 Task: Submit your pick sheet for the "Hardcourt Hoops University".
Action: Mouse moved to (378, 326)
Screenshot: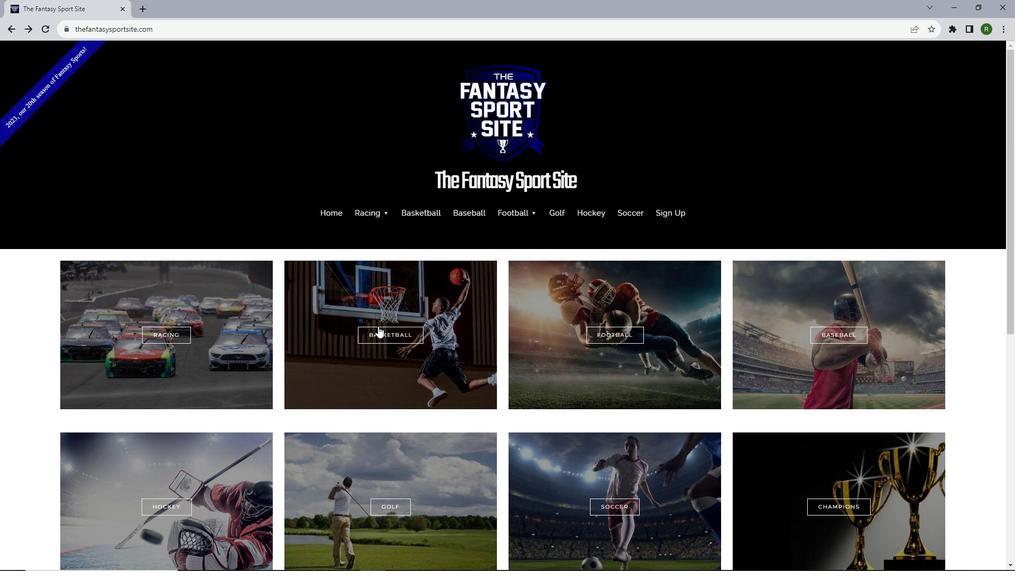 
Action: Mouse pressed left at (378, 326)
Screenshot: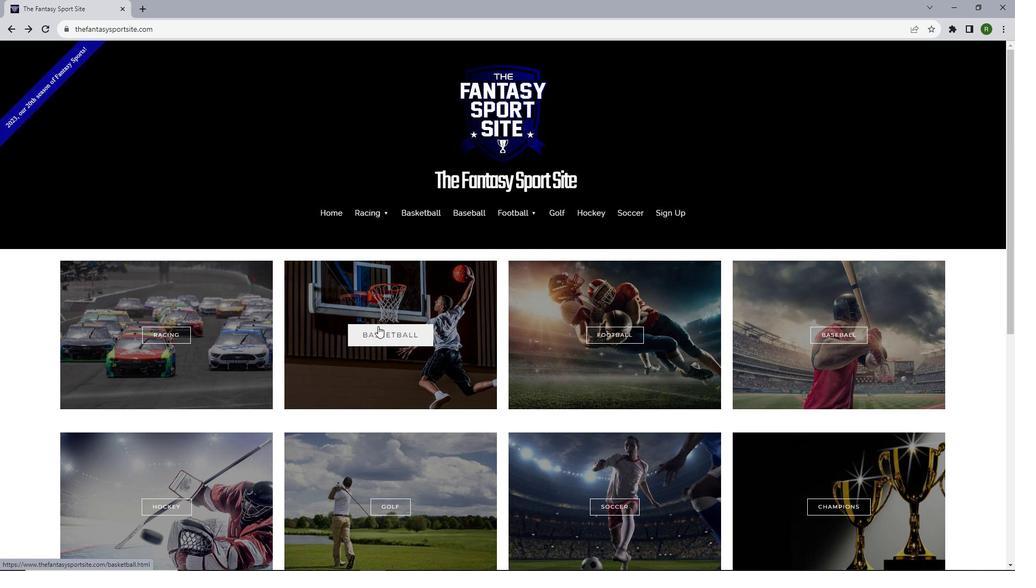 
Action: Mouse moved to (406, 309)
Screenshot: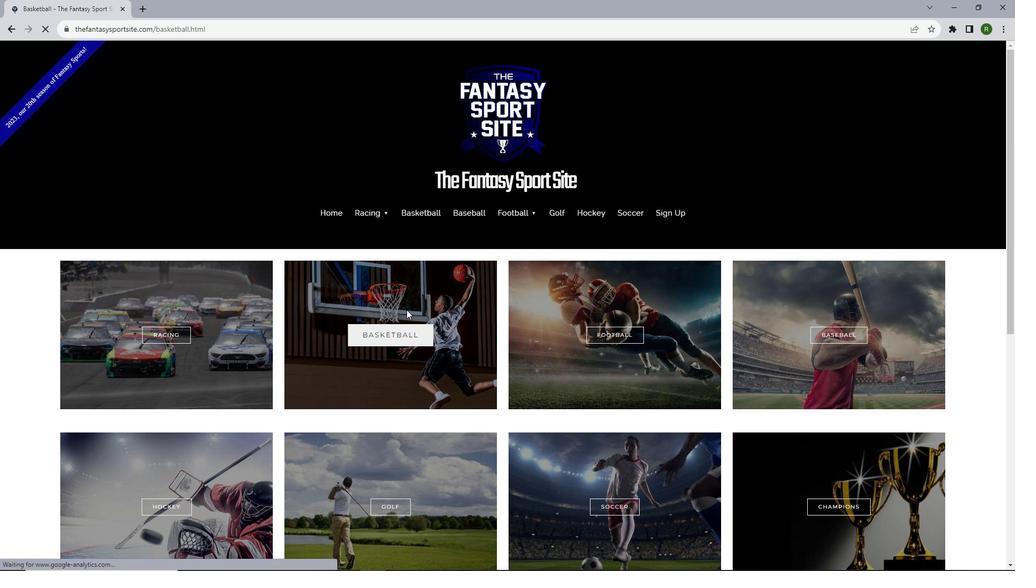 
Action: Mouse scrolled (406, 309) with delta (0, 0)
Screenshot: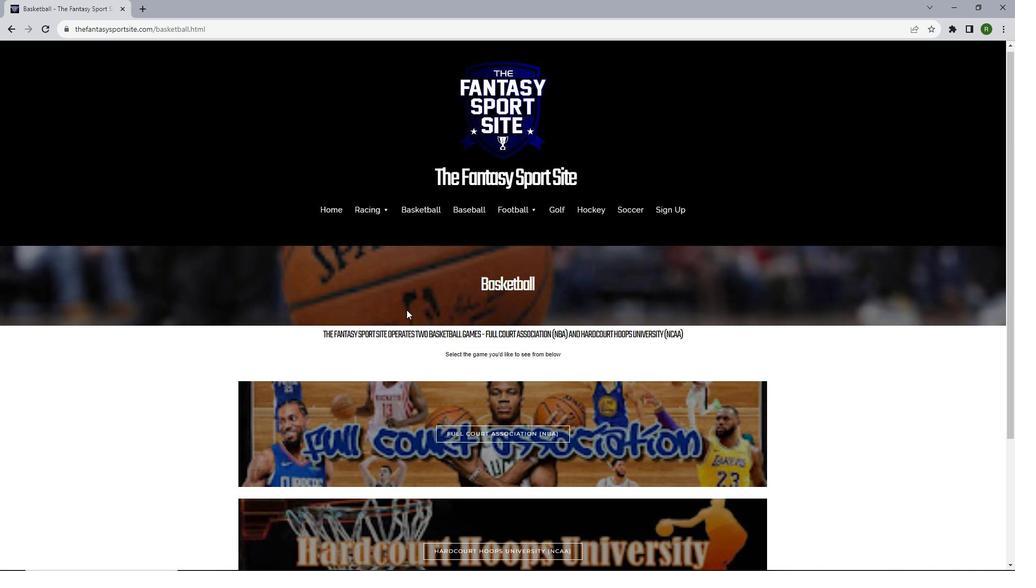
Action: Mouse scrolled (406, 309) with delta (0, 0)
Screenshot: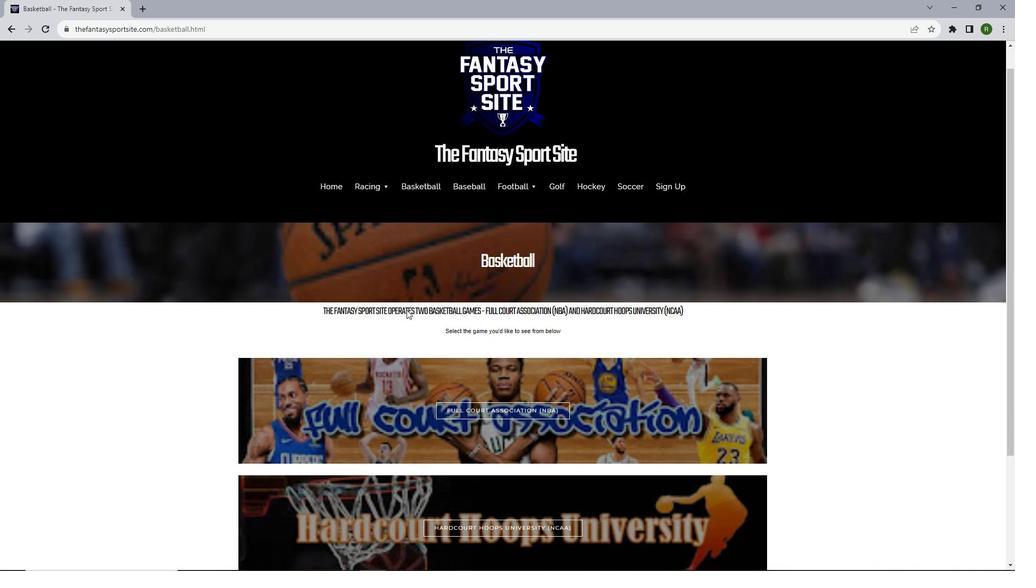
Action: Mouse scrolled (406, 309) with delta (0, 0)
Screenshot: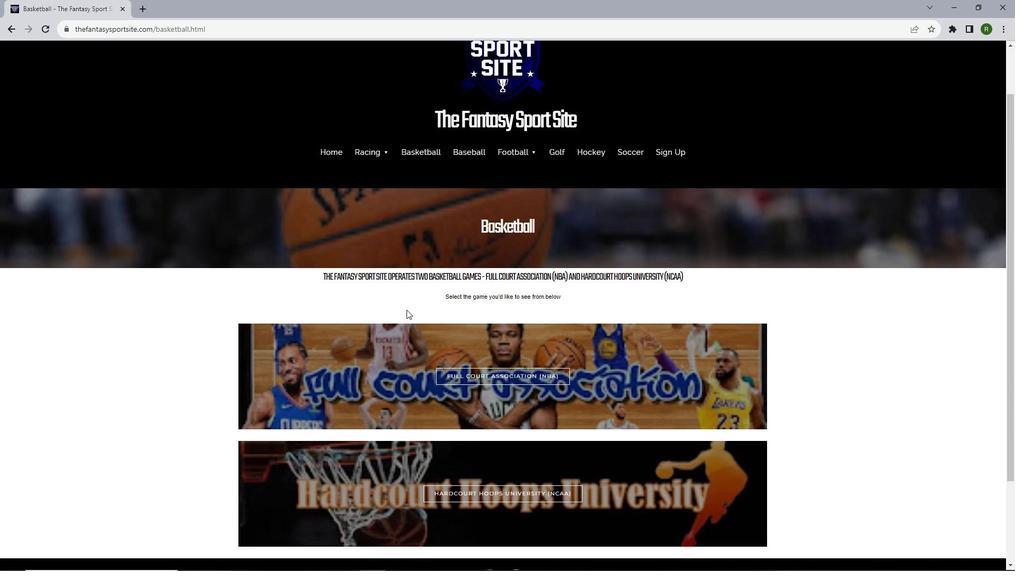 
Action: Mouse scrolled (406, 309) with delta (0, 0)
Screenshot: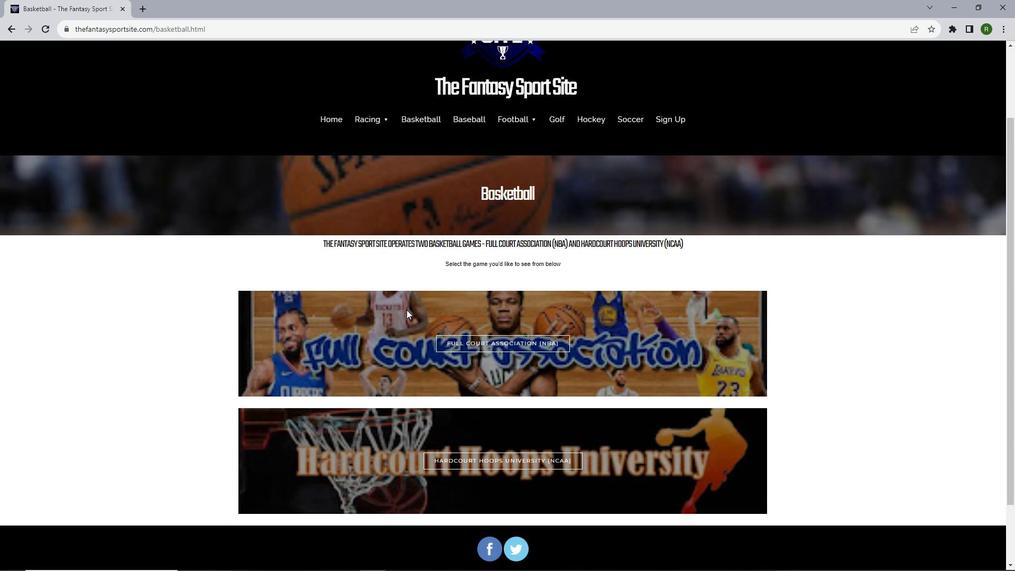 
Action: Mouse moved to (492, 382)
Screenshot: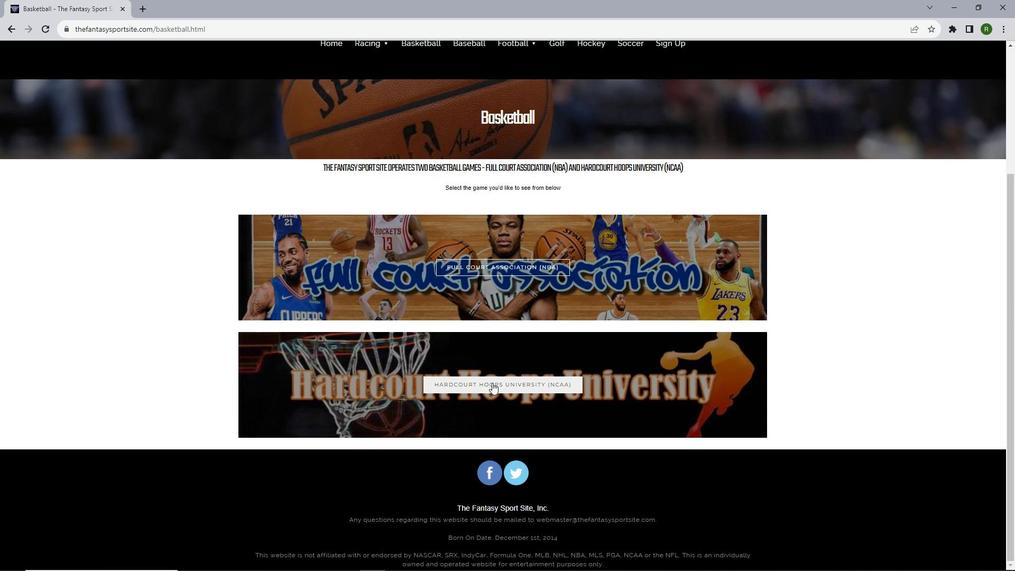 
Action: Mouse pressed left at (492, 382)
Screenshot: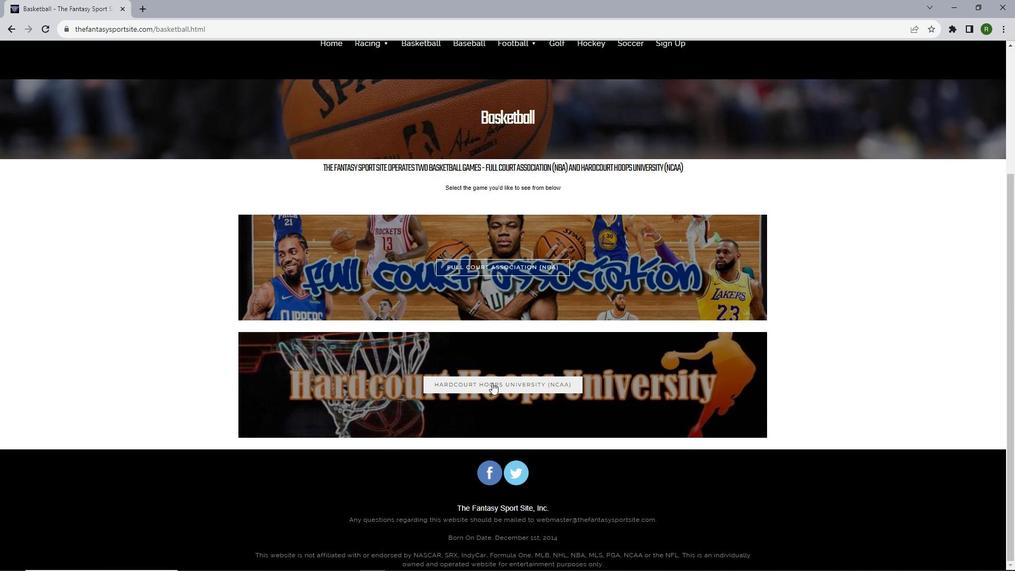 
Action: Mouse moved to (474, 301)
Screenshot: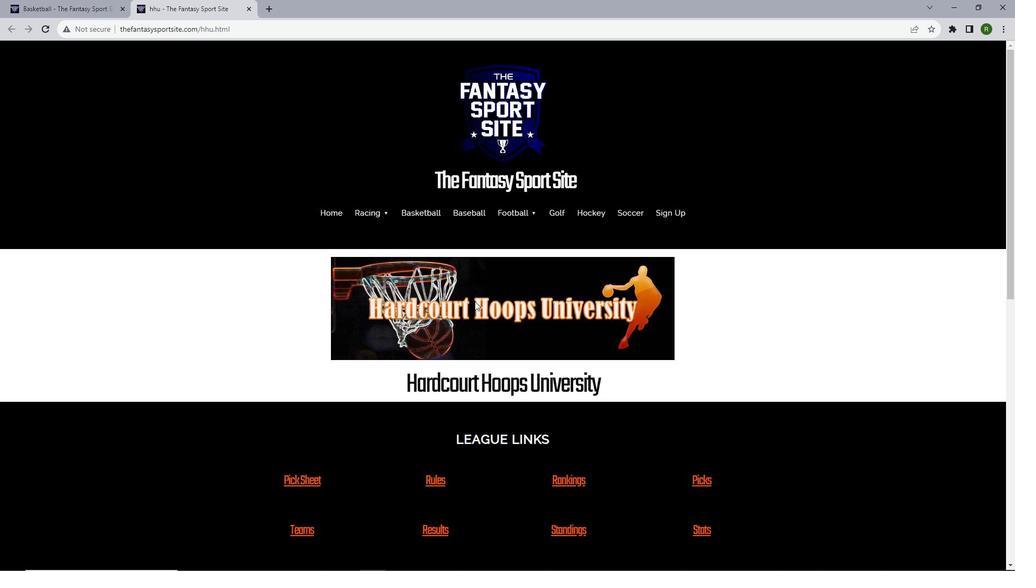 
Action: Mouse scrolled (474, 300) with delta (0, 0)
Screenshot: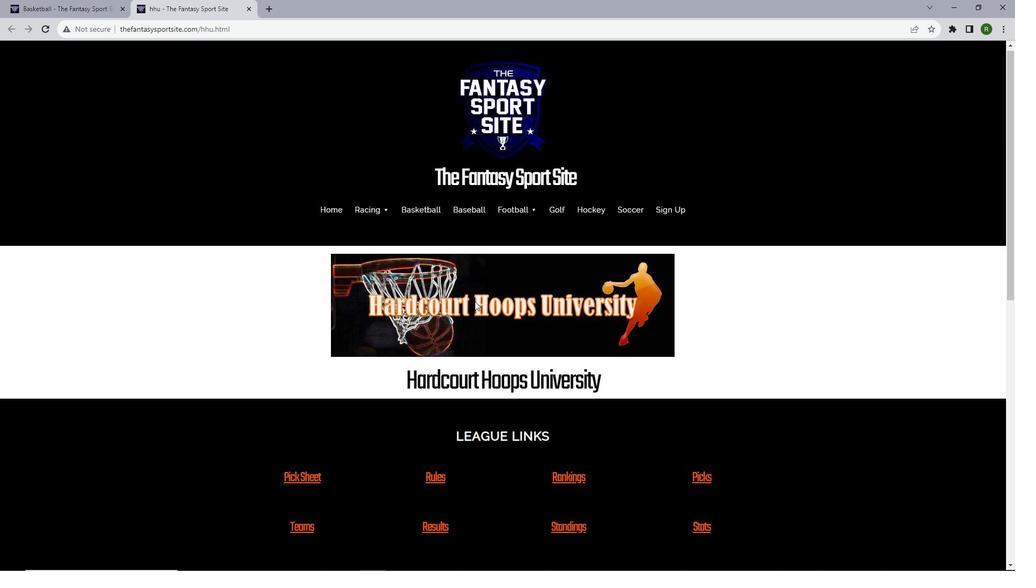 
Action: Mouse scrolled (474, 300) with delta (0, 0)
Screenshot: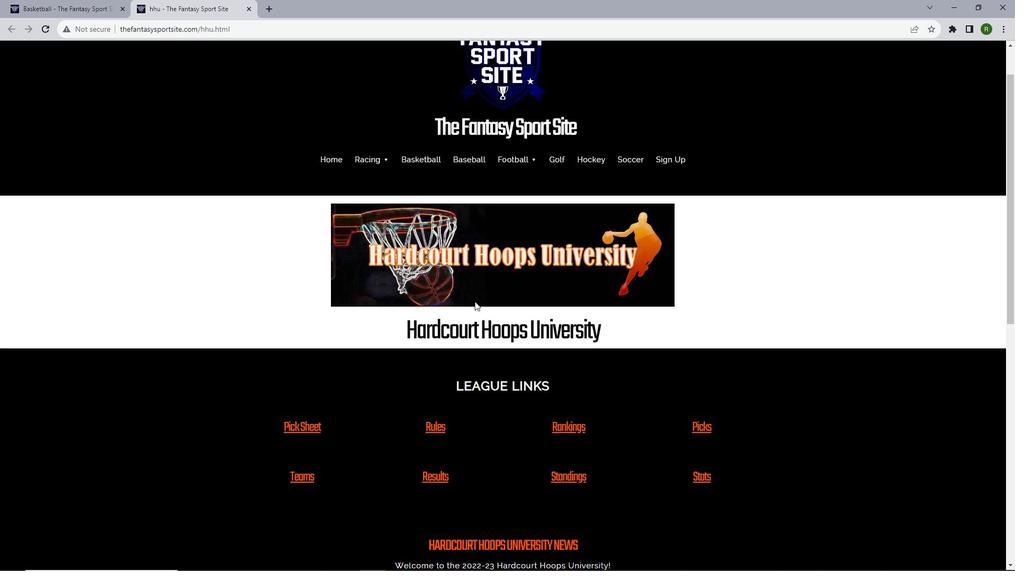 
Action: Mouse scrolled (474, 300) with delta (0, 0)
Screenshot: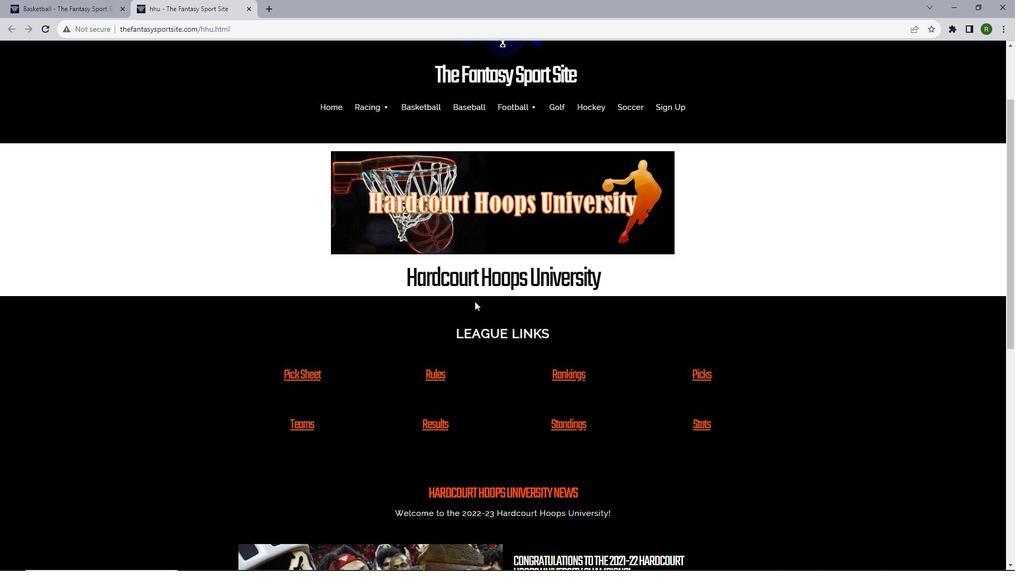 
Action: Mouse scrolled (474, 300) with delta (0, 0)
Screenshot: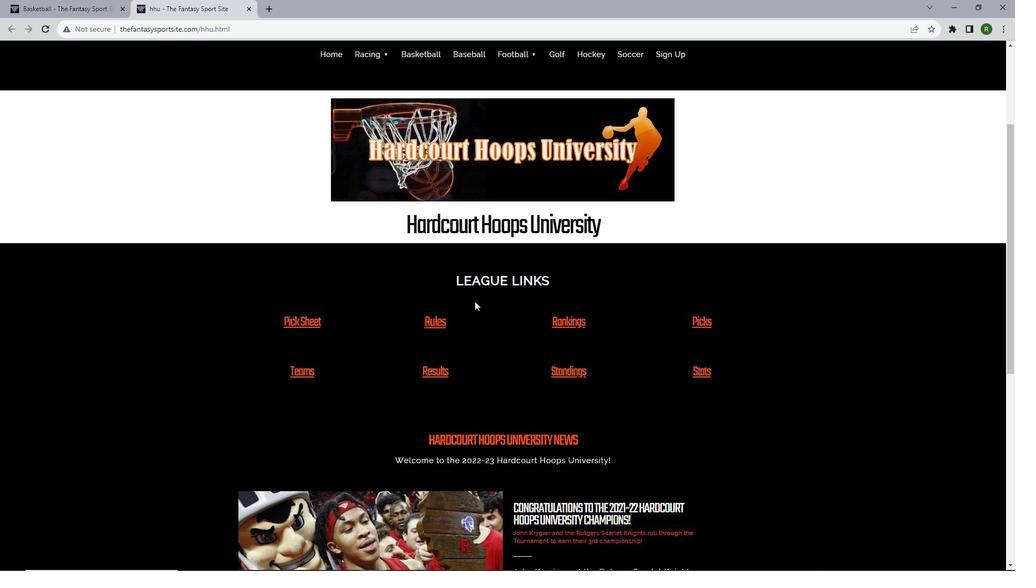 
Action: Mouse scrolled (474, 300) with delta (0, 0)
Screenshot: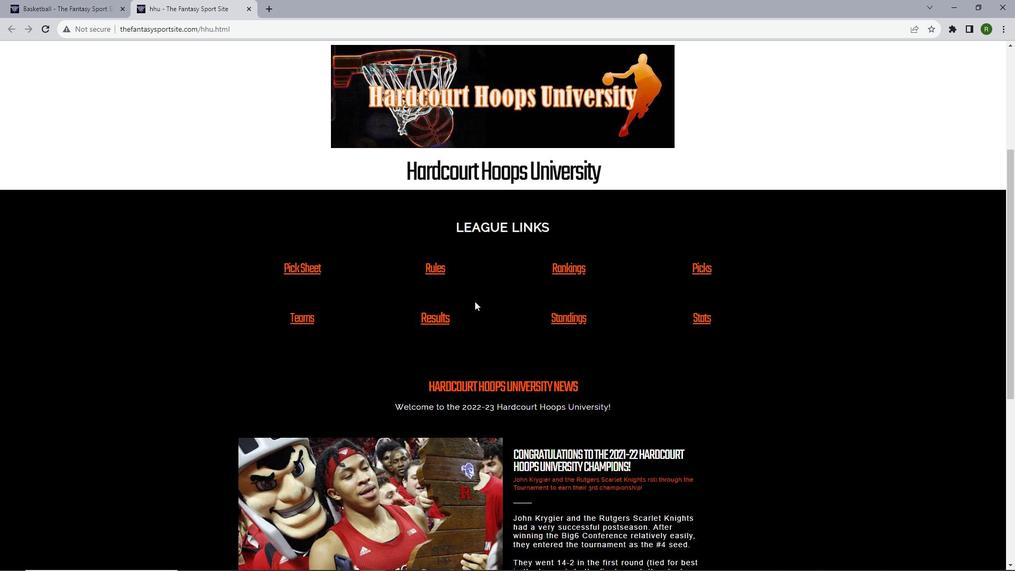 
Action: Mouse moved to (297, 215)
Screenshot: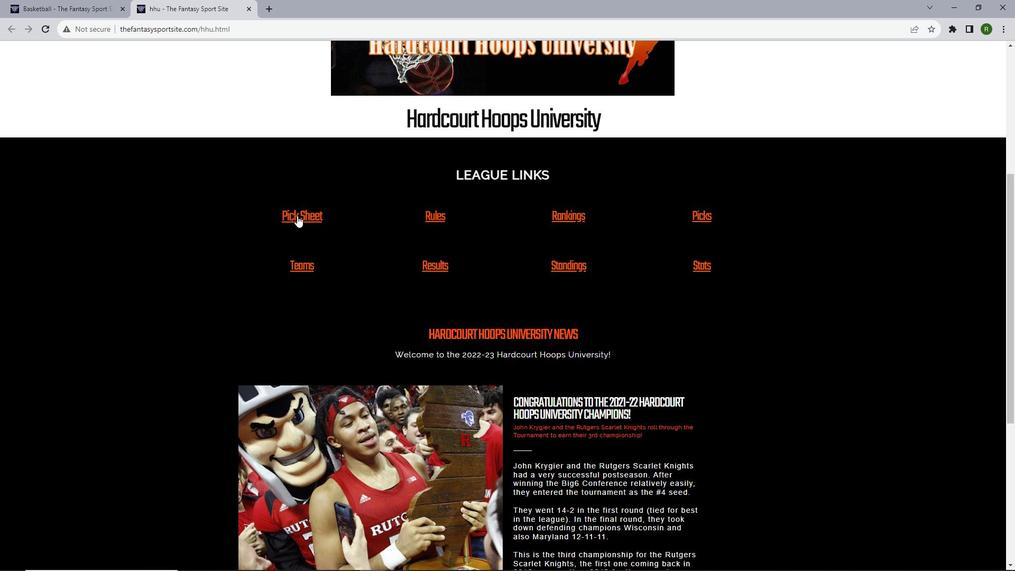 
Action: Mouse pressed left at (297, 215)
Screenshot: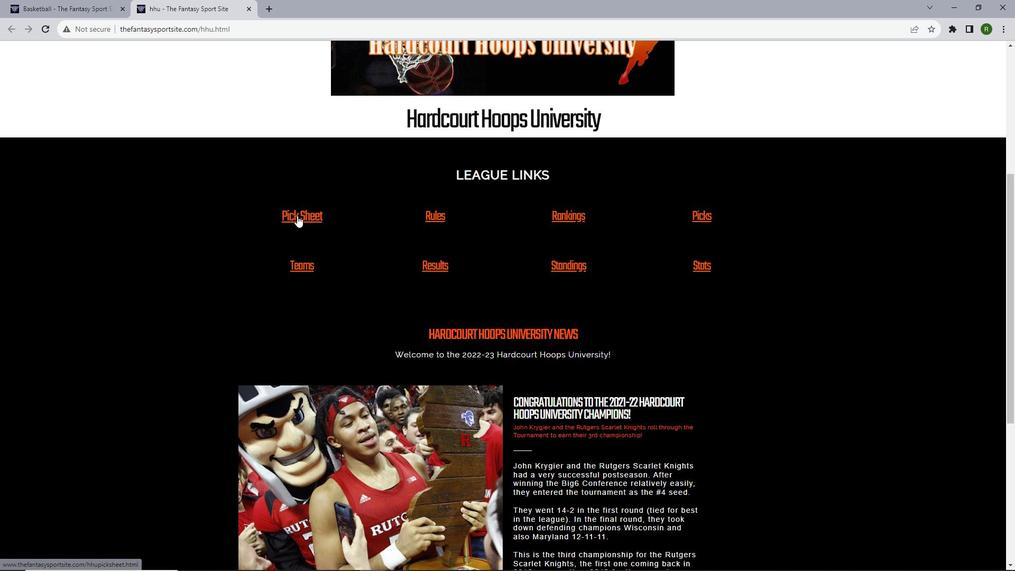 
Action: Mouse moved to (426, 230)
Screenshot: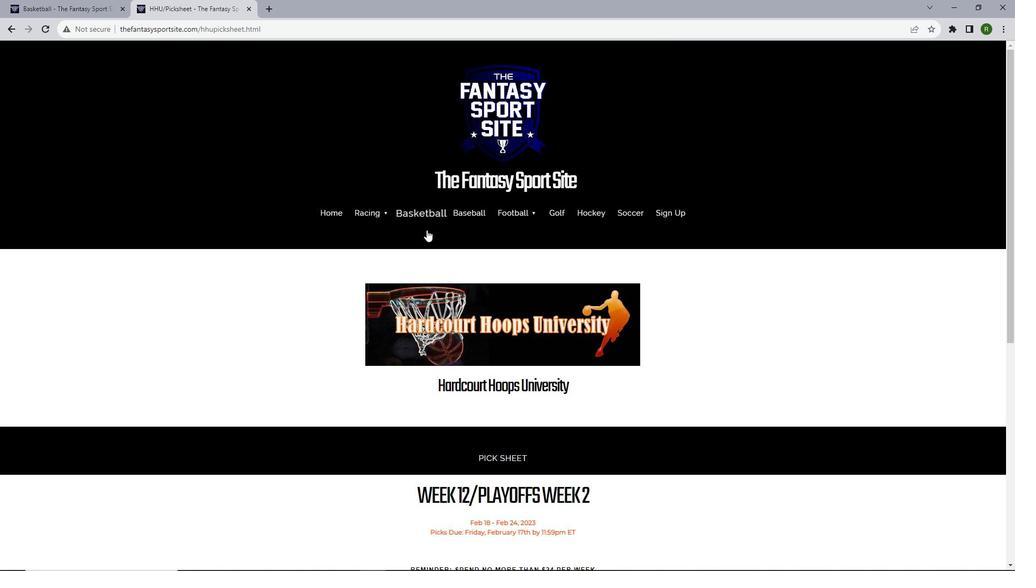 
Action: Mouse scrolled (426, 229) with delta (0, 0)
Screenshot: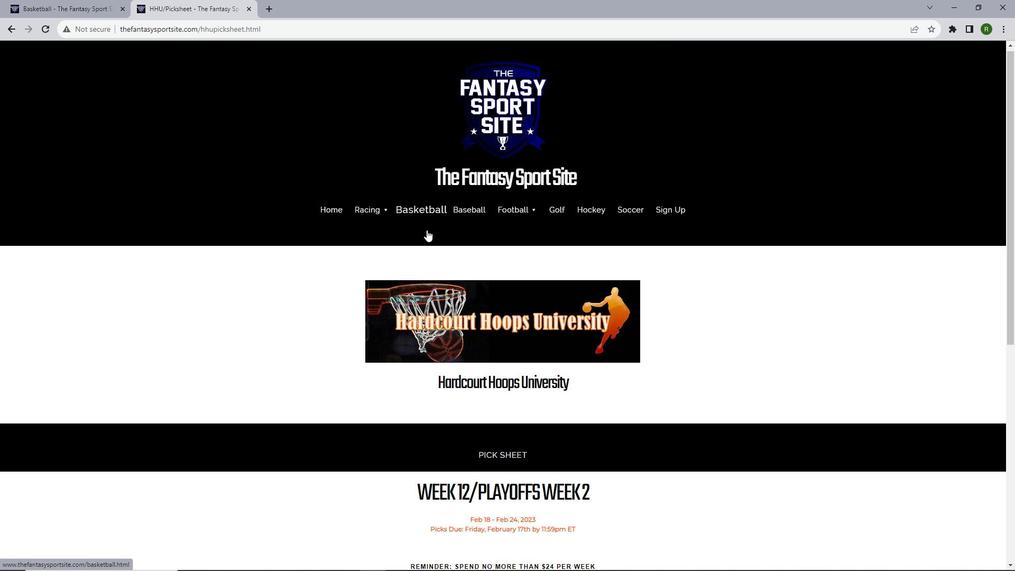 
Action: Mouse scrolled (426, 229) with delta (0, 0)
Screenshot: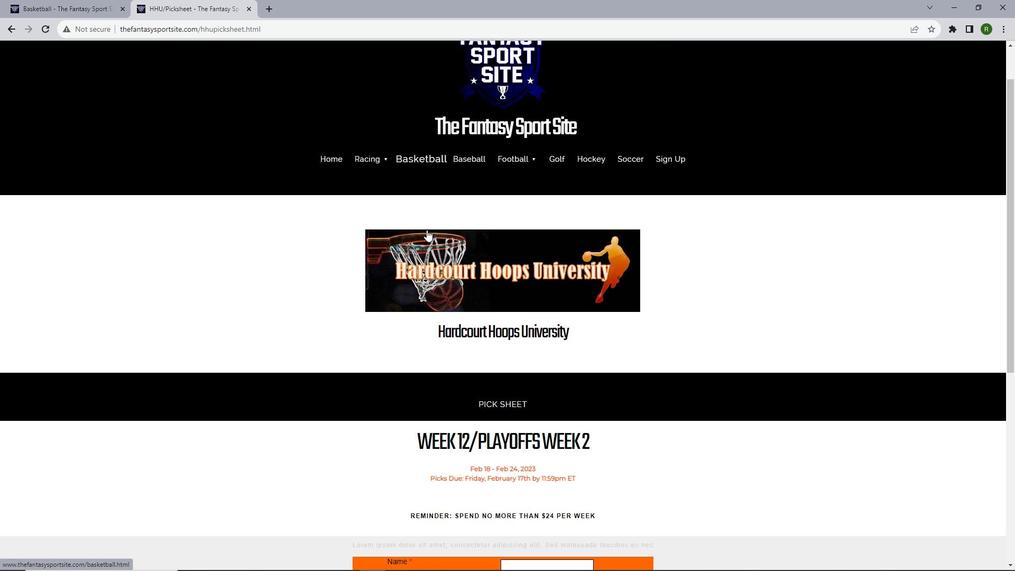 
Action: Mouse scrolled (426, 229) with delta (0, 0)
Screenshot: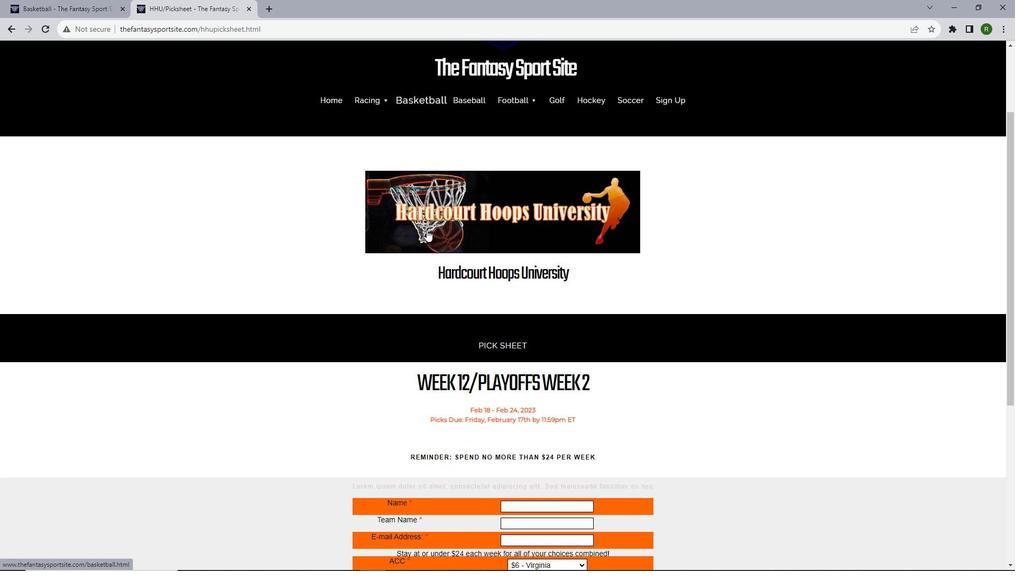 
Action: Mouse scrolled (426, 229) with delta (0, 0)
Screenshot: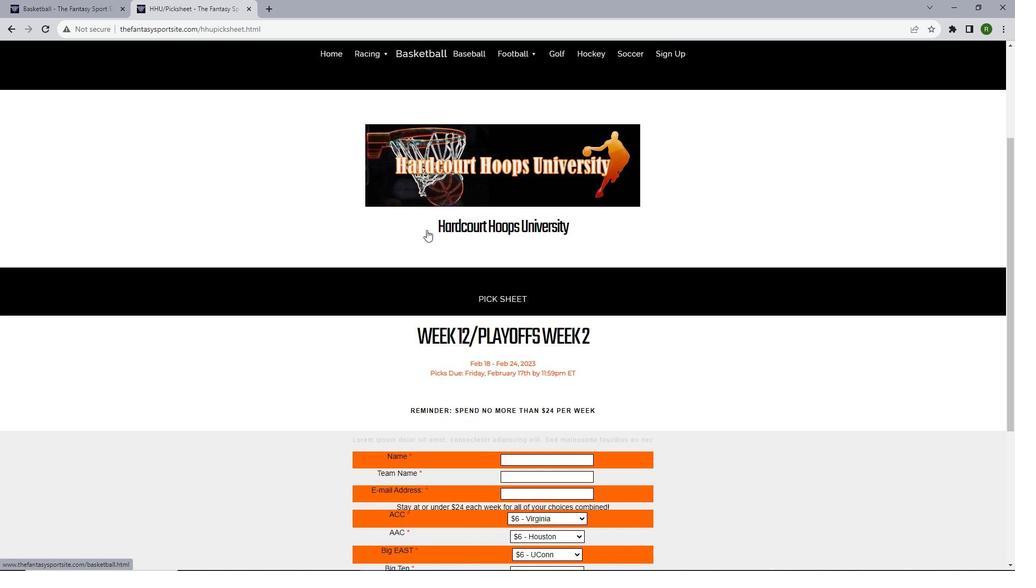 
Action: Mouse scrolled (426, 229) with delta (0, 0)
Screenshot: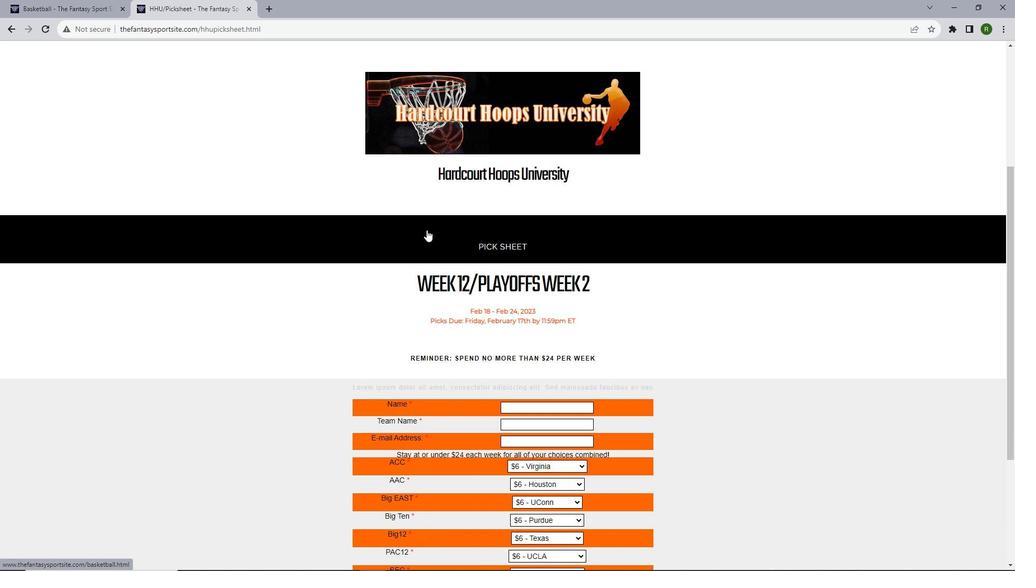 
Action: Mouse scrolled (426, 229) with delta (0, 0)
Screenshot: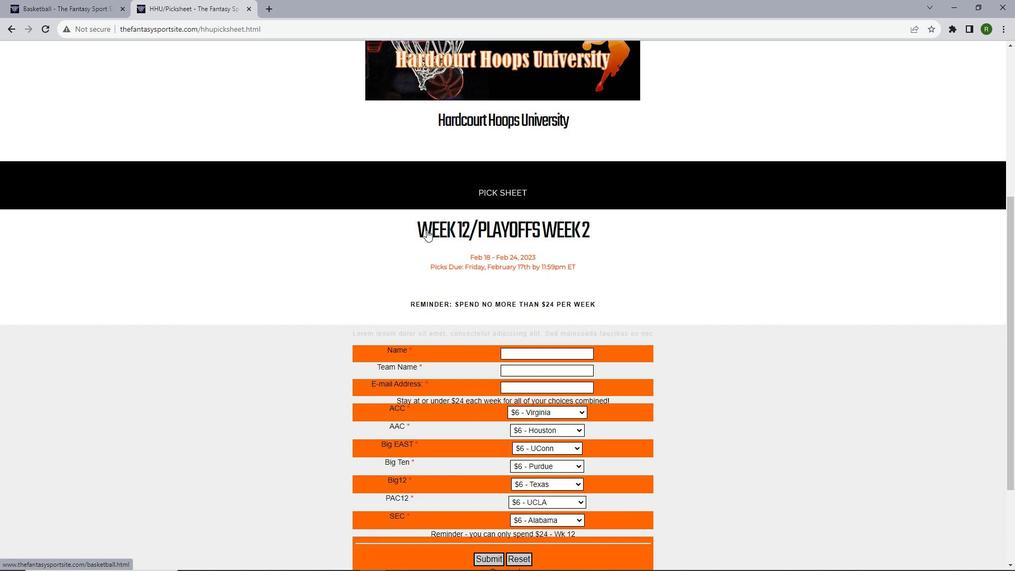 
Action: Mouse moved to (556, 297)
Screenshot: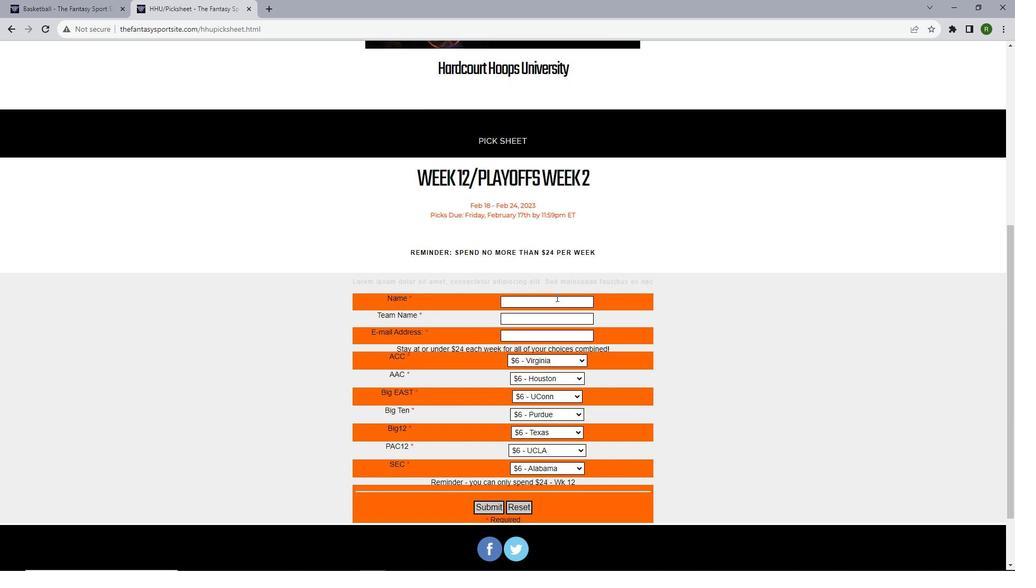 
Action: Mouse pressed left at (556, 297)
Screenshot: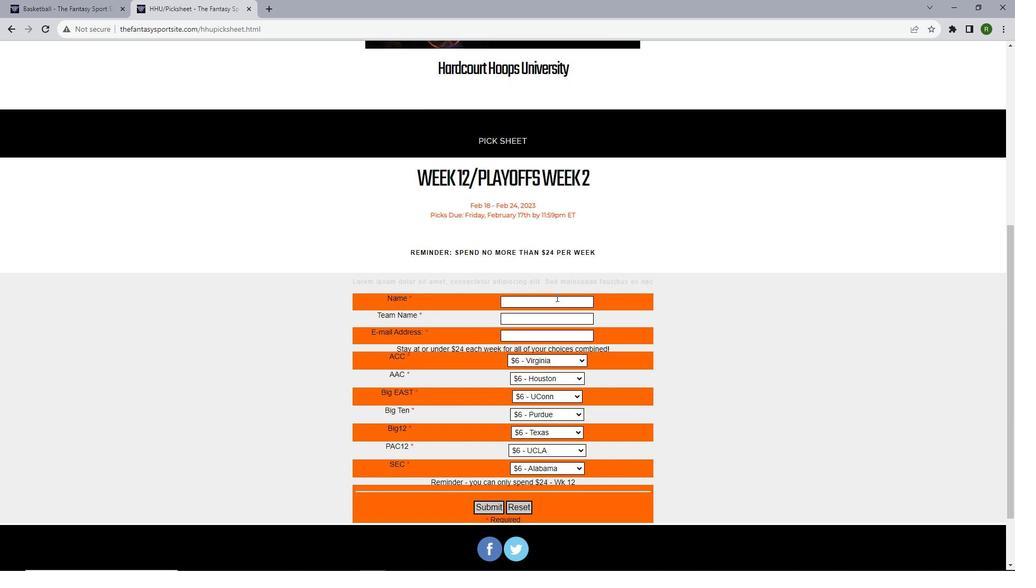 
Action: Key pressed <Key.shift>Maxxilian<Key.space><Key.shift>Taylor
Screenshot: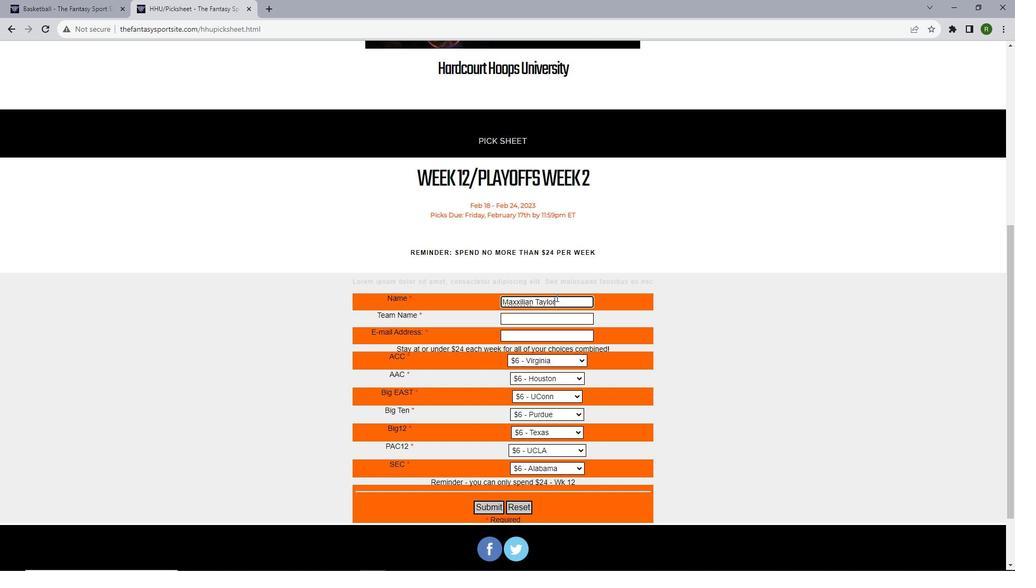
Action: Mouse moved to (548, 315)
Screenshot: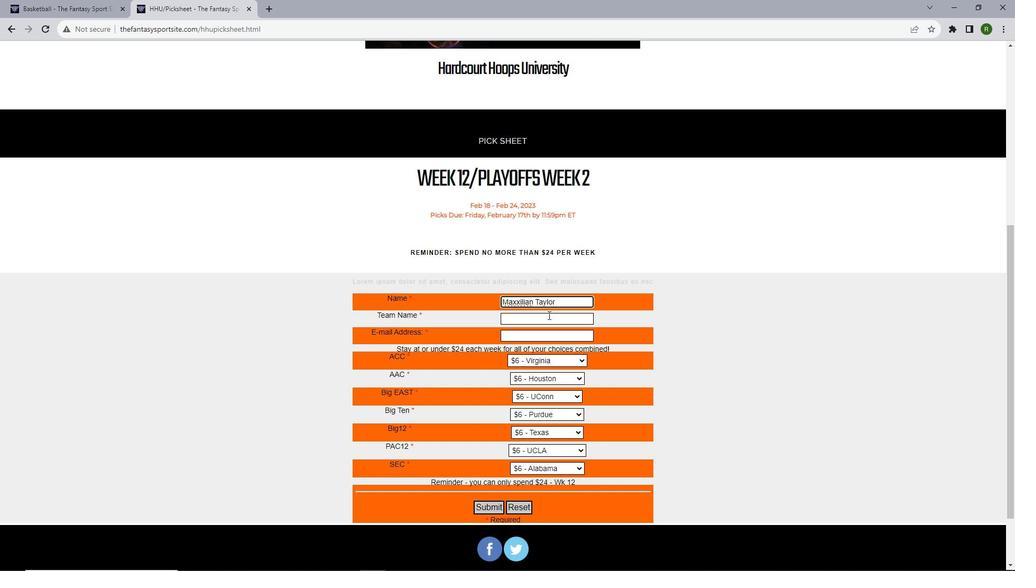
Action: Mouse pressed left at (548, 315)
Screenshot: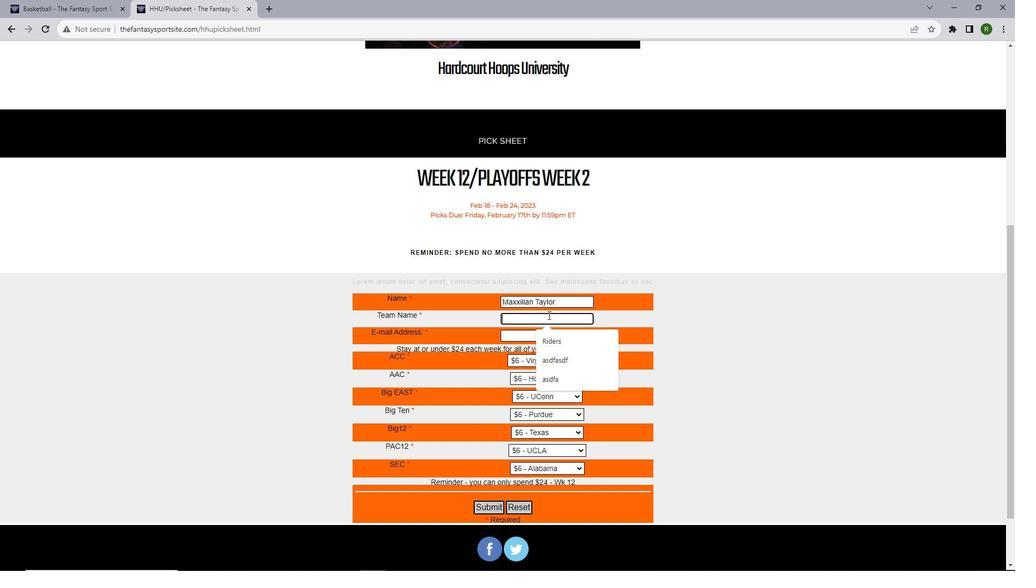 
Action: Mouse pressed left at (548, 315)
Screenshot: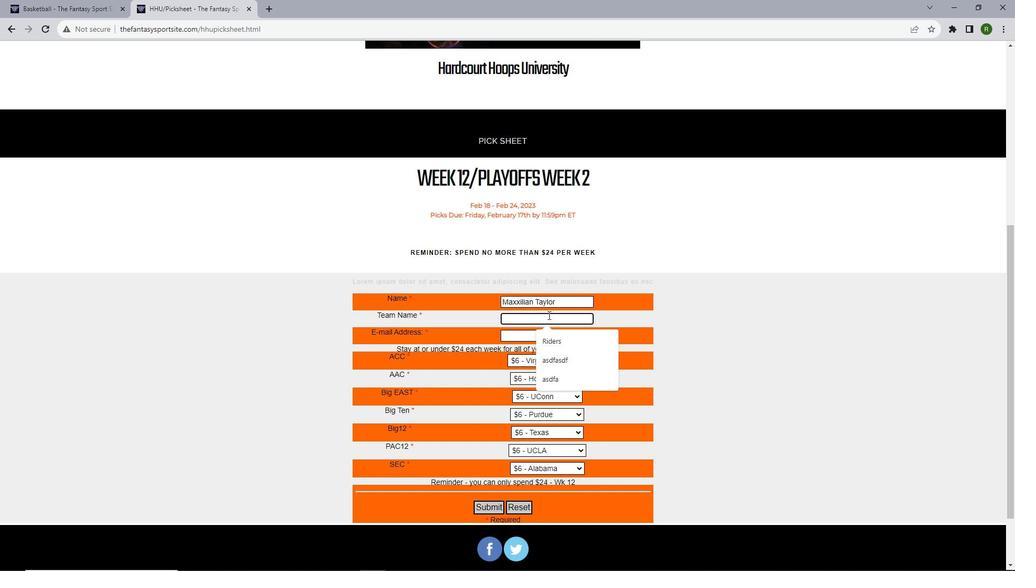
Action: Key pressed <Key.shift>Knight<Key.space><Key.shift>Riders
Screenshot: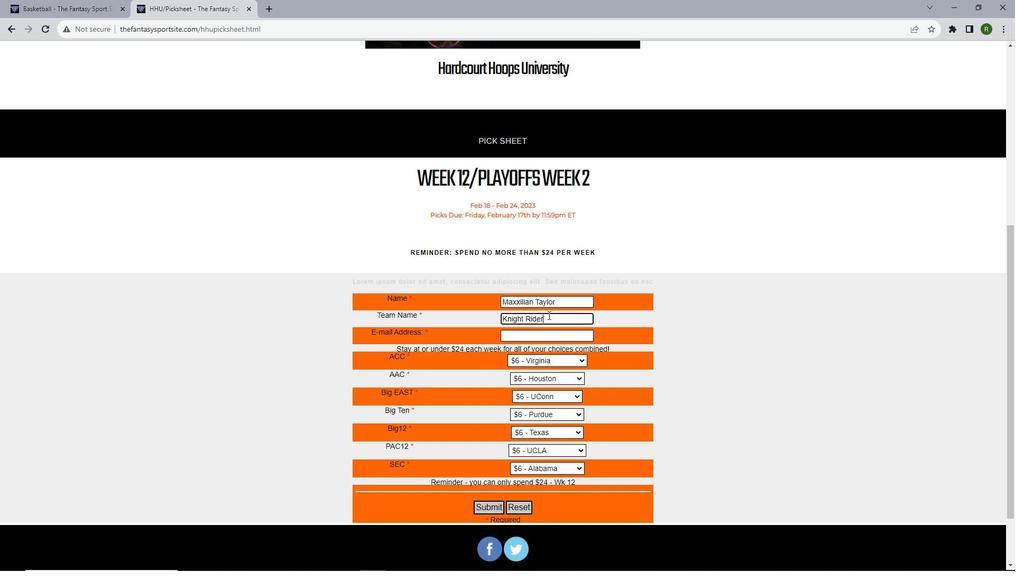 
Action: Mouse moved to (543, 330)
Screenshot: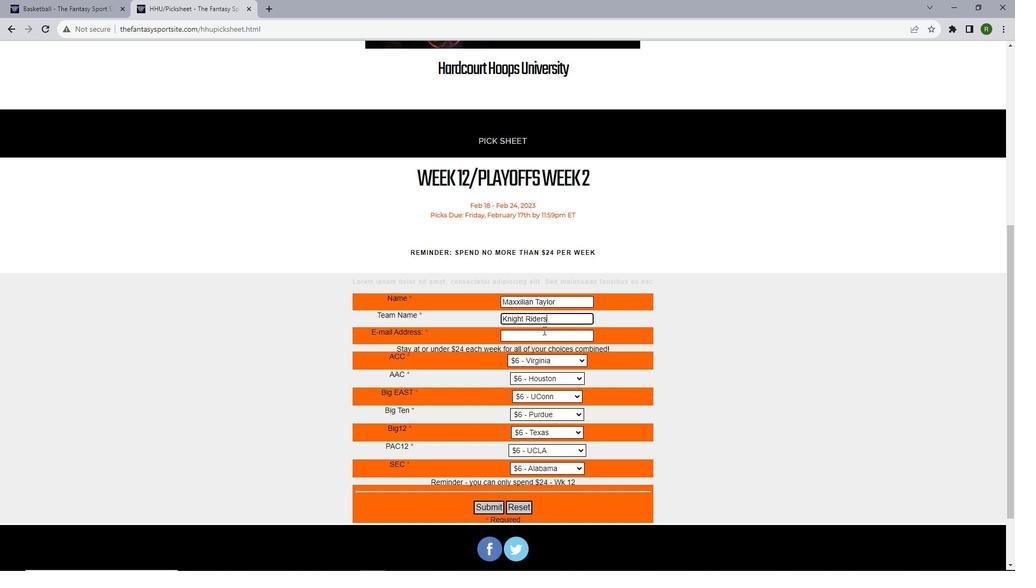 
Action: Mouse pressed left at (543, 330)
Screenshot: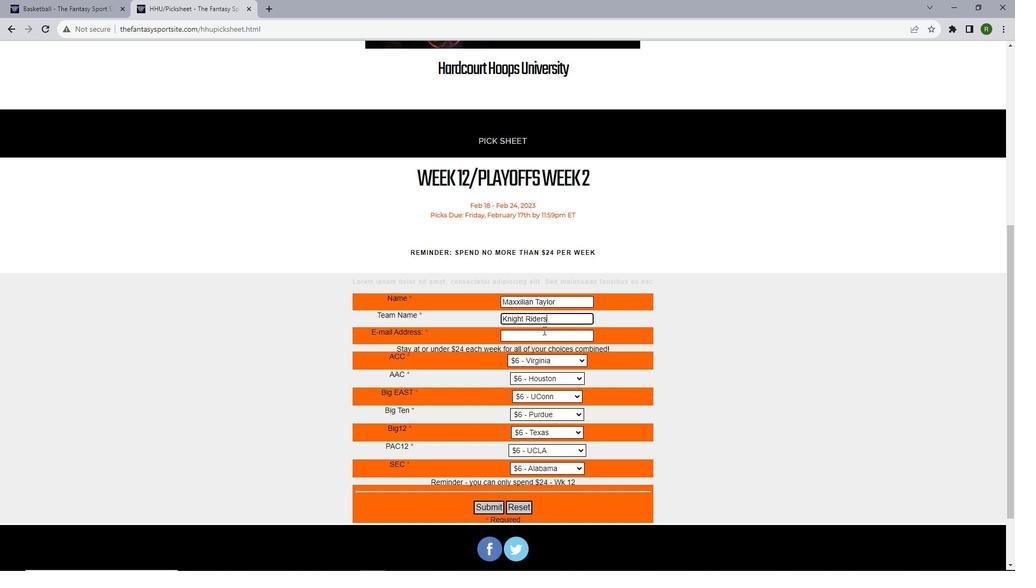 
Action: Key pressed maxiliantaylor278<Key.shift_r>@gmail.com
Screenshot: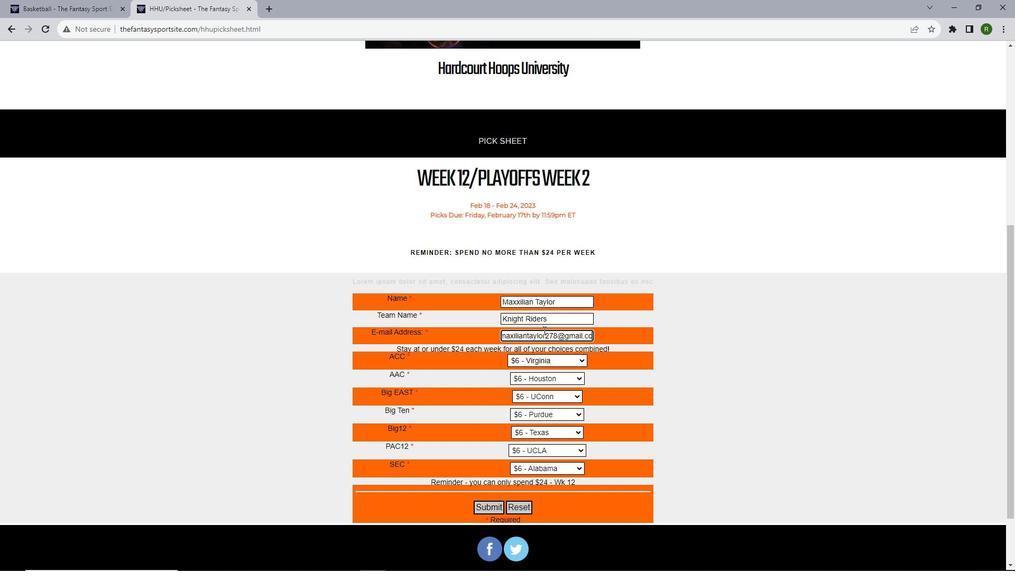 
Action: Mouse moved to (537, 361)
Screenshot: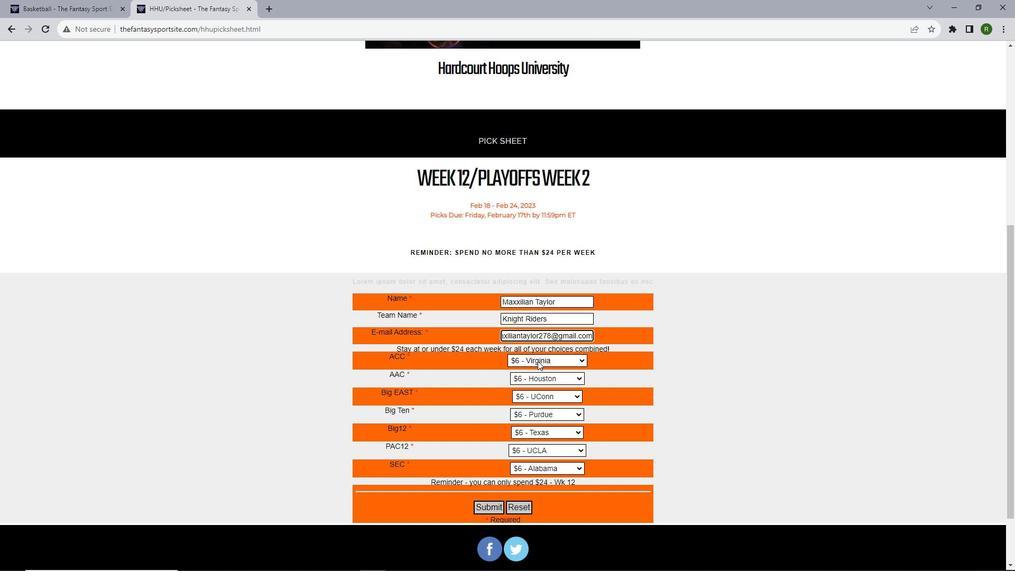 
Action: Mouse pressed left at (537, 361)
Screenshot: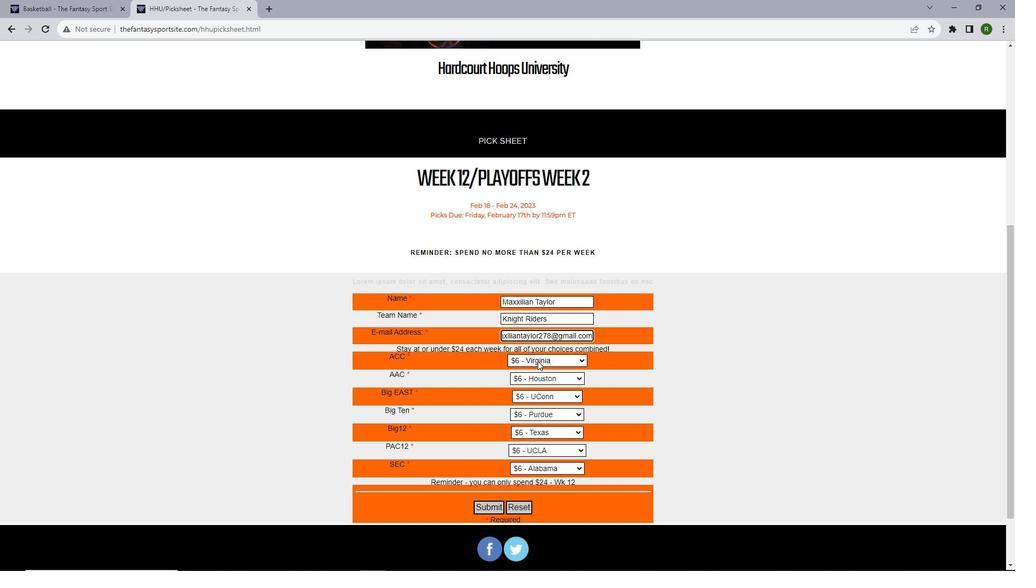 
Action: Mouse moved to (534, 369)
Screenshot: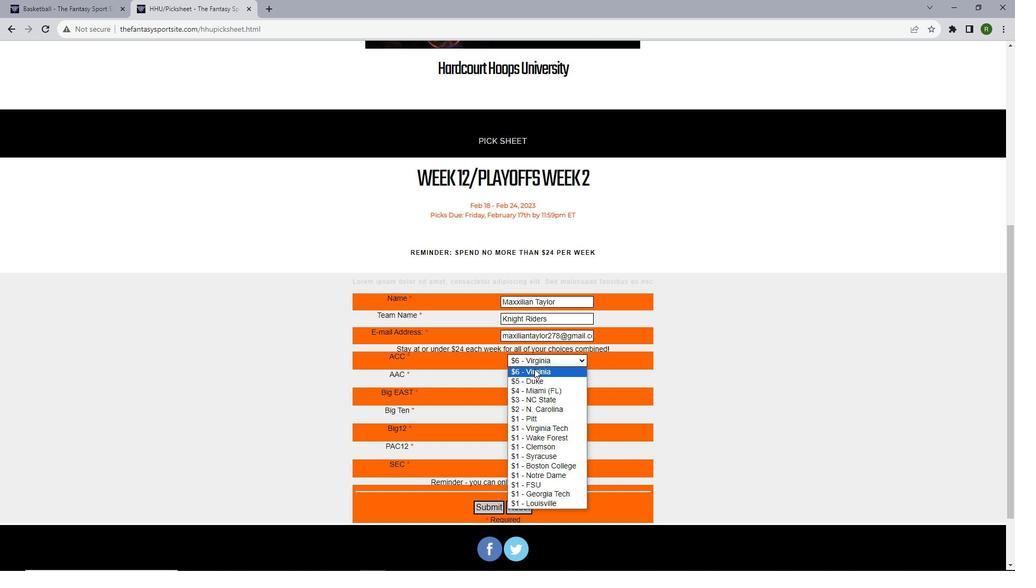 
Action: Mouse pressed left at (534, 369)
Screenshot: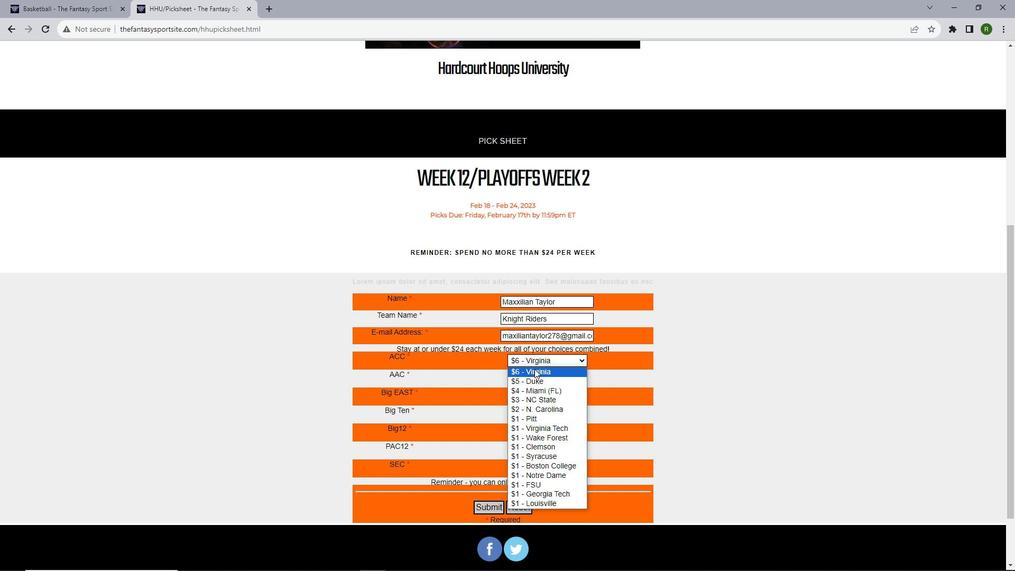 
Action: Mouse moved to (535, 381)
Screenshot: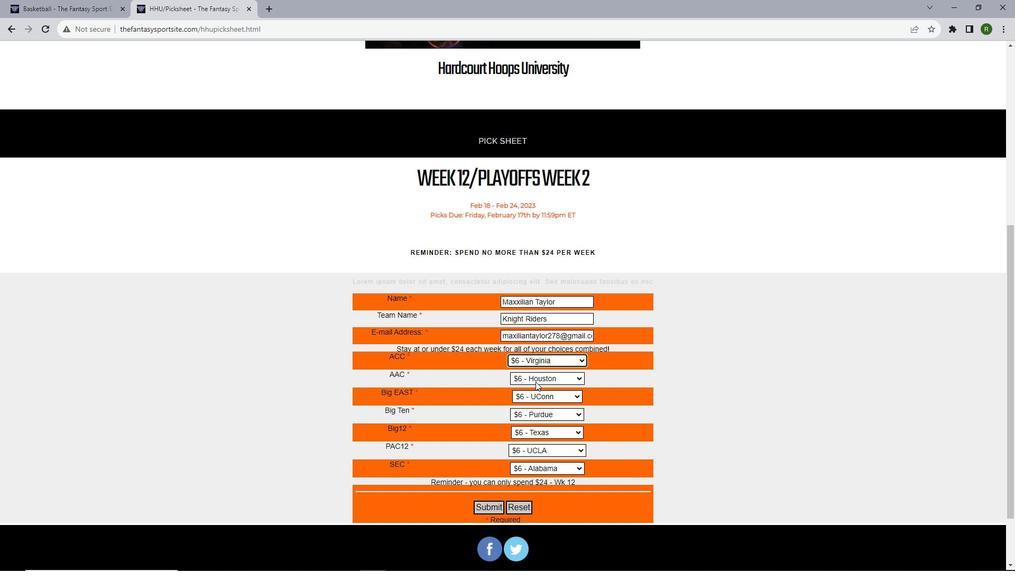 
Action: Mouse pressed left at (535, 381)
Screenshot: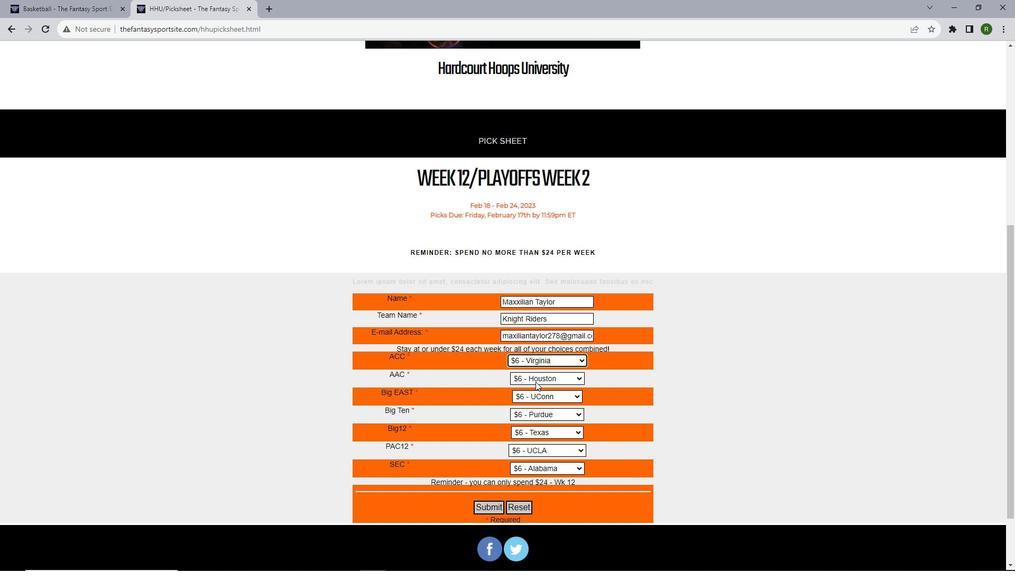 
Action: Mouse moved to (538, 390)
Screenshot: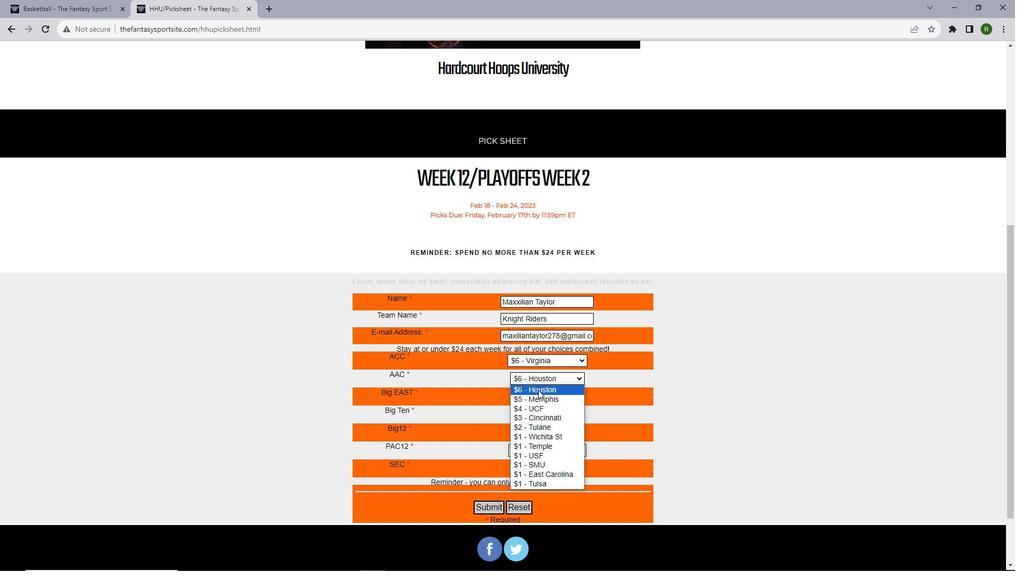 
Action: Mouse pressed left at (538, 390)
Screenshot: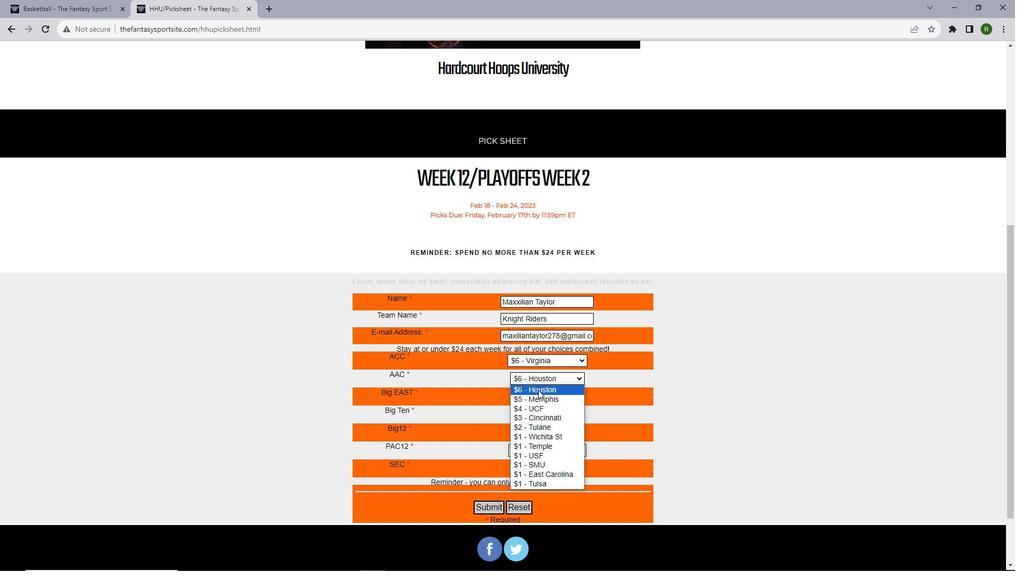 
Action: Mouse moved to (544, 380)
Screenshot: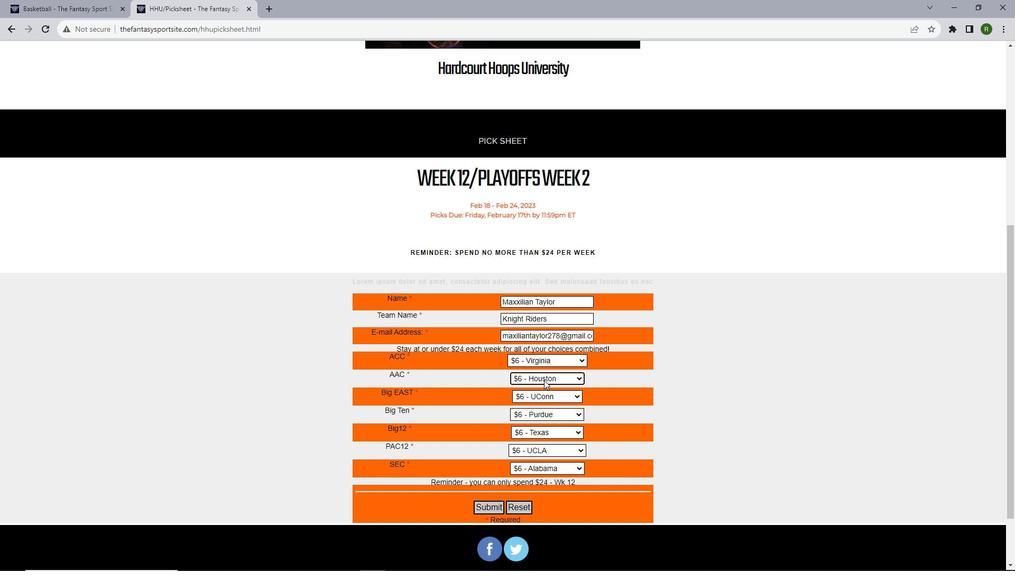 
Action: Mouse pressed left at (544, 380)
Screenshot: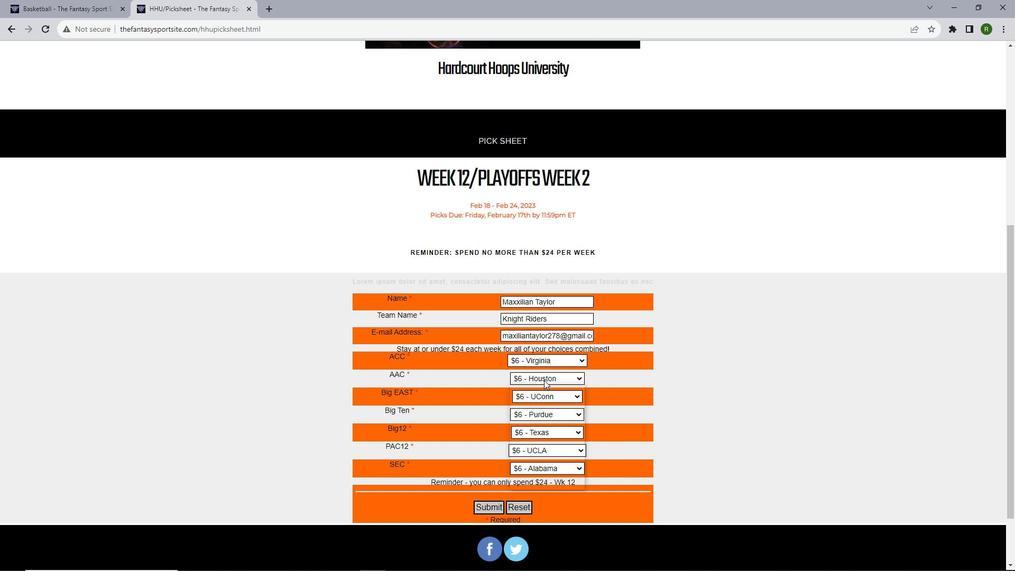 
Action: Mouse moved to (544, 401)
Screenshot: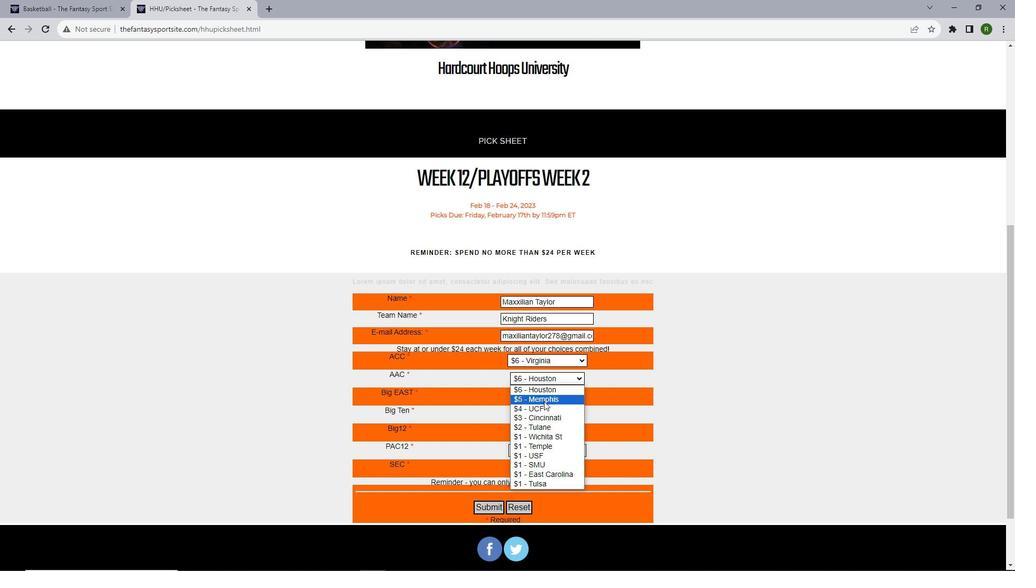 
Action: Mouse pressed left at (544, 401)
Screenshot: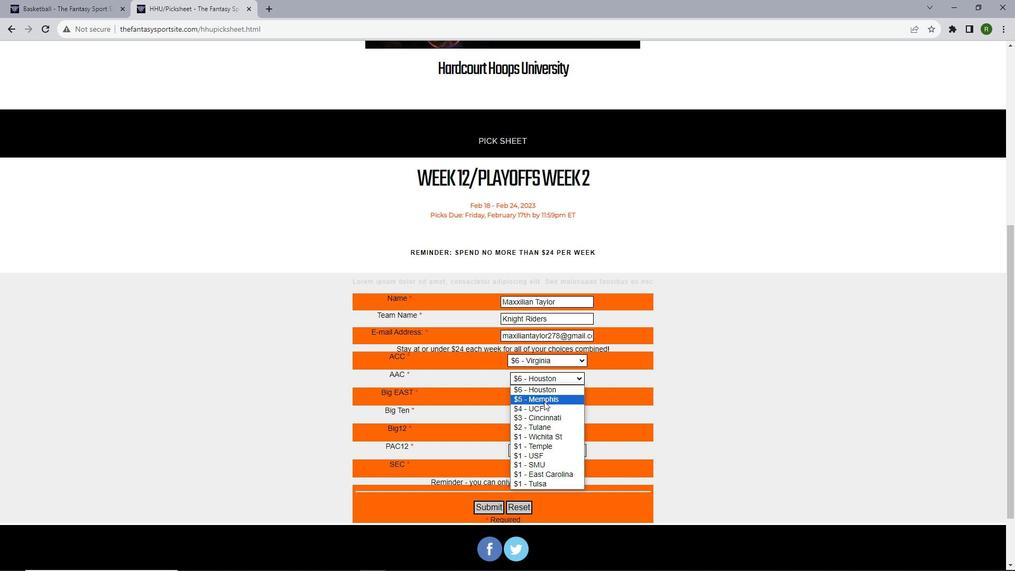 
Action: Mouse pressed left at (544, 401)
Screenshot: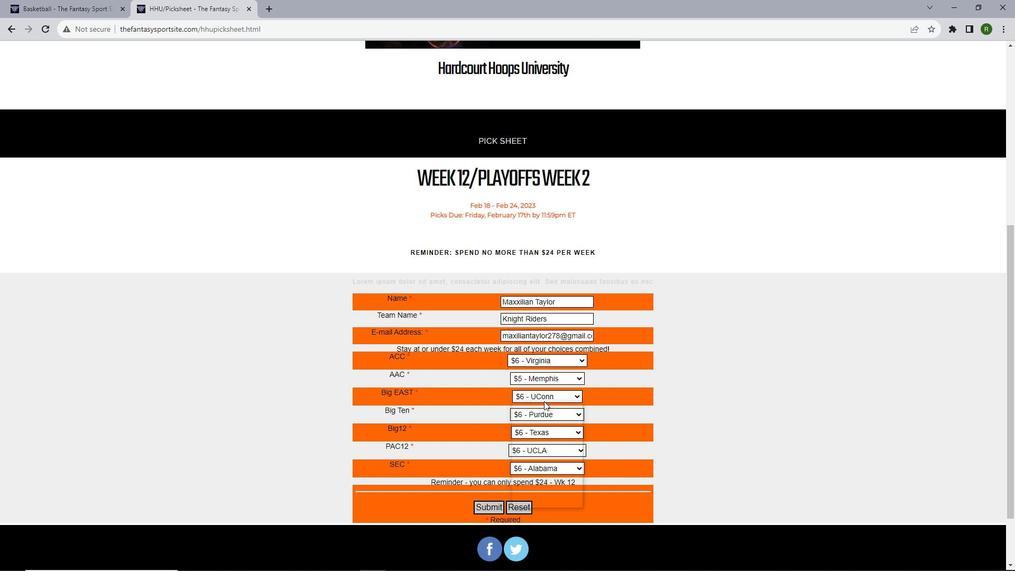 
Action: Mouse moved to (539, 440)
Screenshot: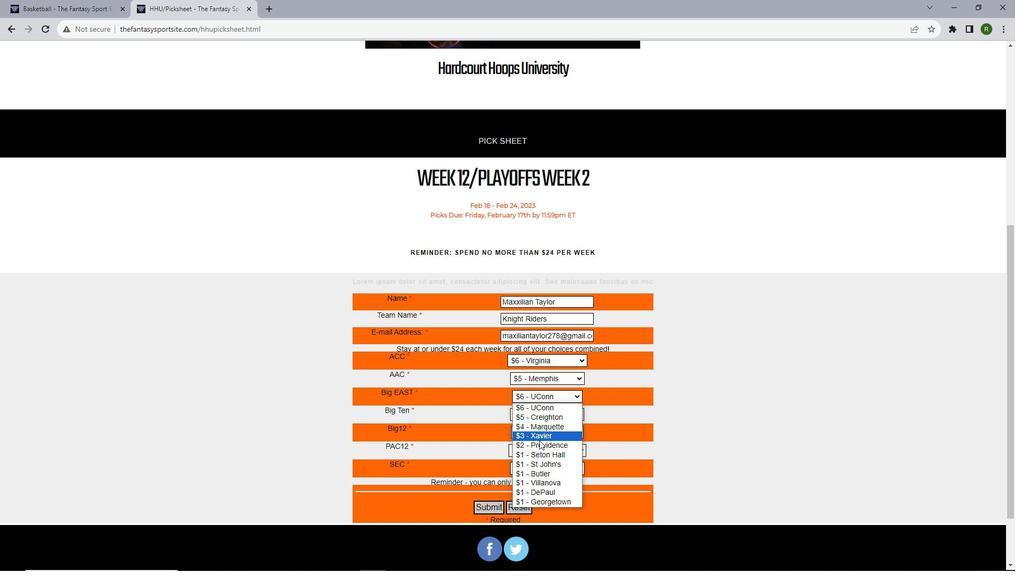 
Action: Mouse pressed left at (539, 440)
Screenshot: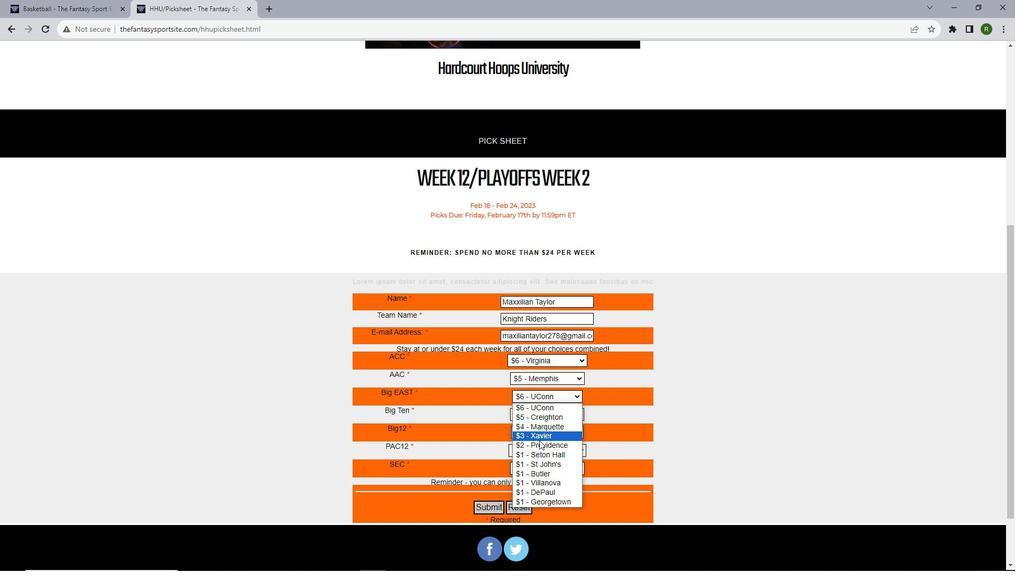 
Action: Mouse moved to (541, 415)
Screenshot: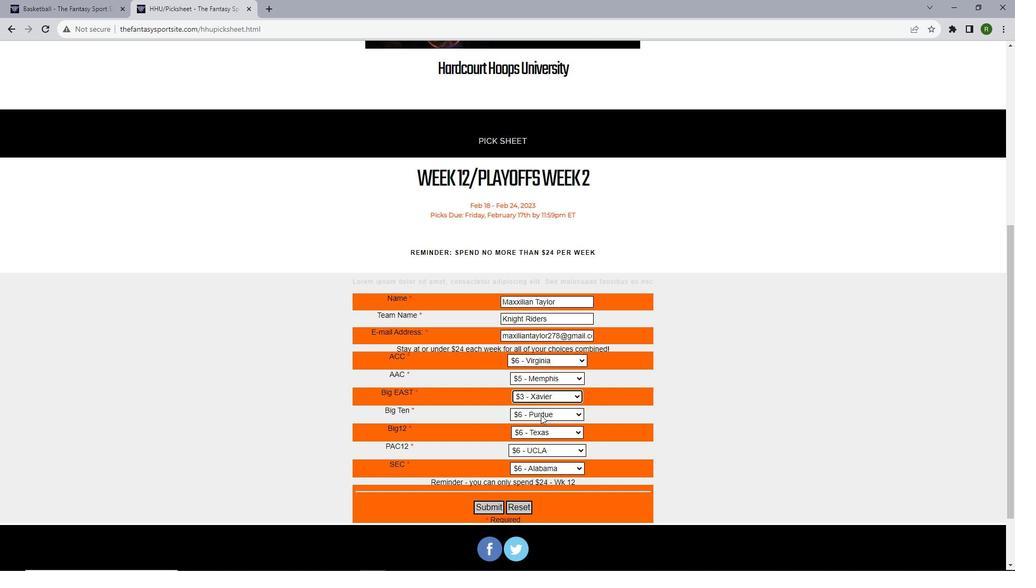 
Action: Mouse pressed left at (541, 415)
Screenshot: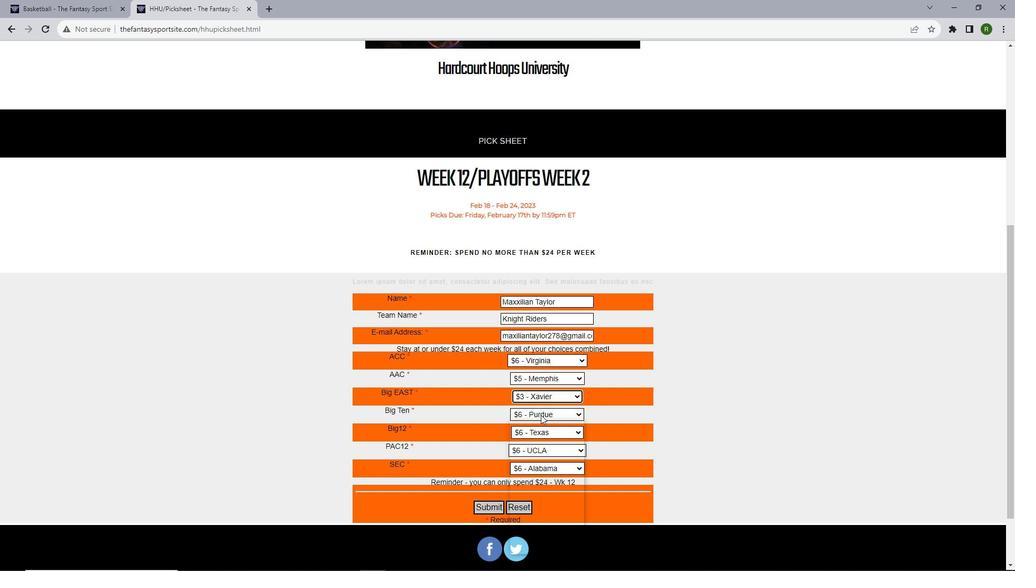 
Action: Mouse moved to (536, 461)
Screenshot: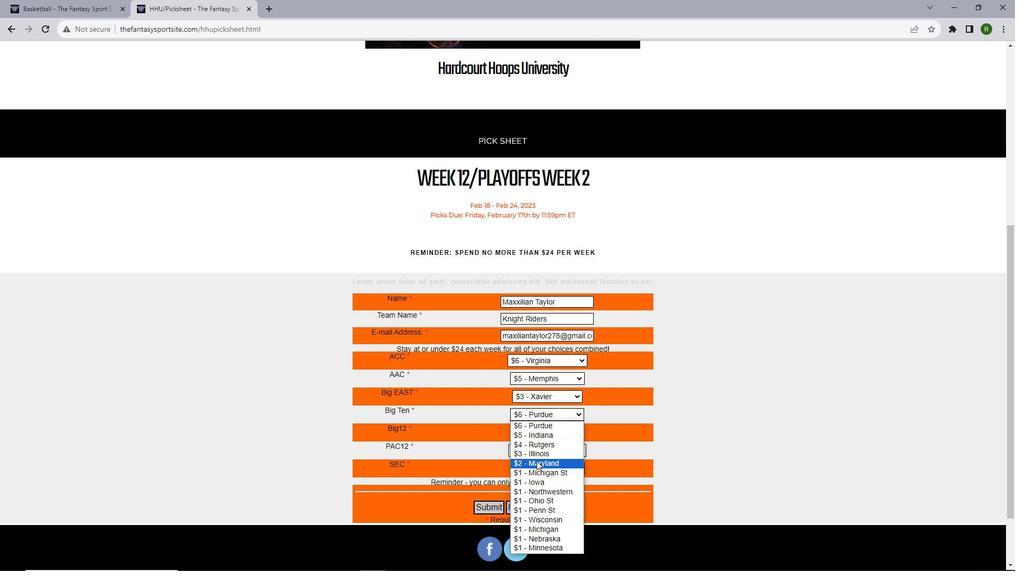 
Action: Mouse pressed left at (536, 461)
Screenshot: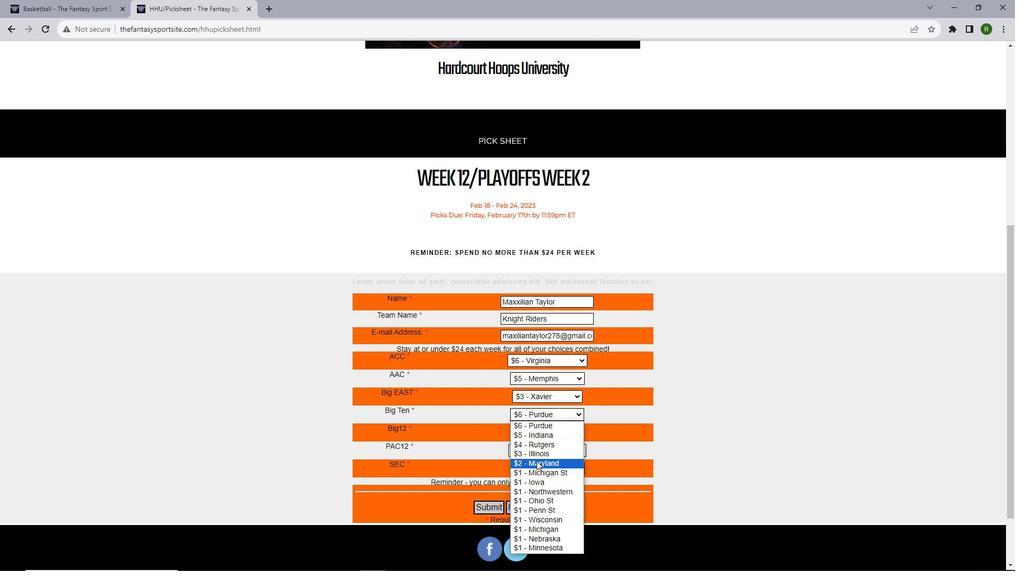 
Action: Mouse moved to (547, 433)
Screenshot: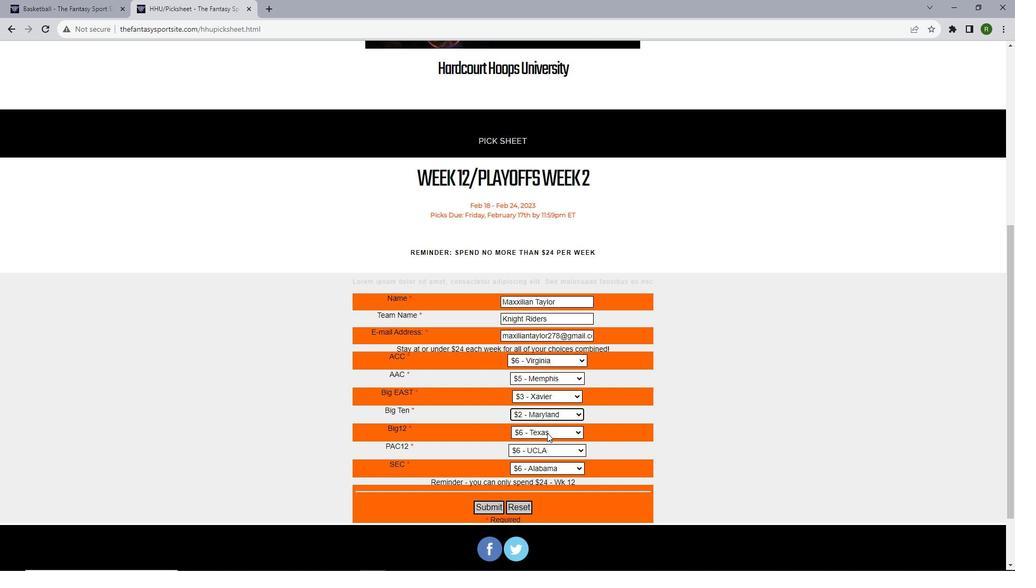 
Action: Mouse pressed left at (547, 433)
Screenshot: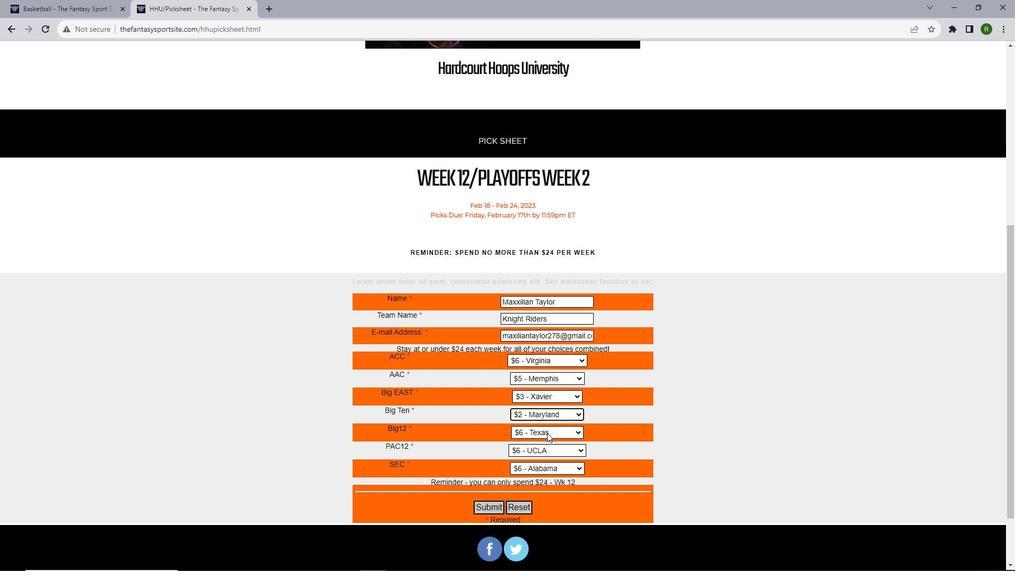 
Action: Mouse moved to (540, 494)
Screenshot: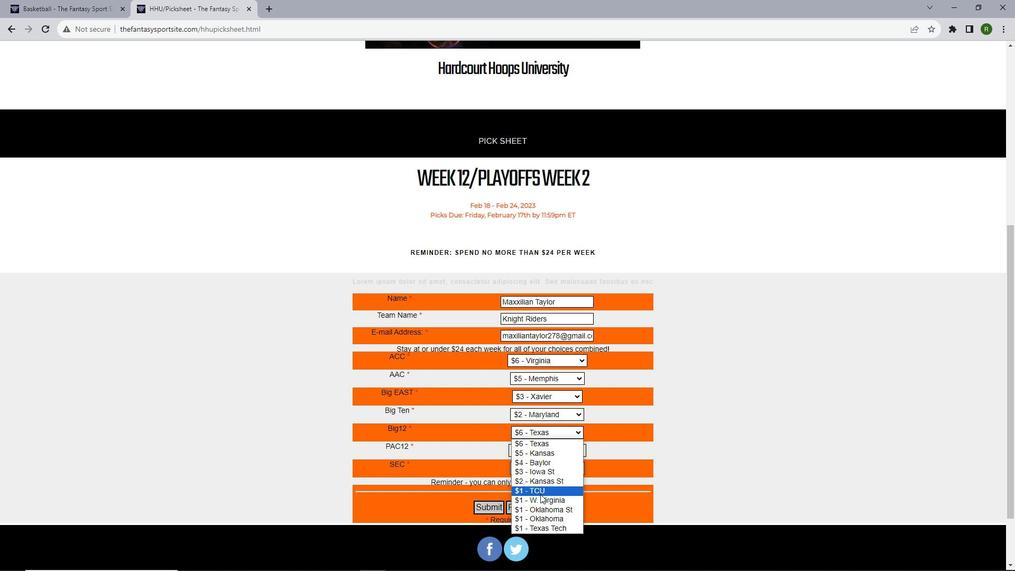 
Action: Mouse pressed left at (540, 494)
Screenshot: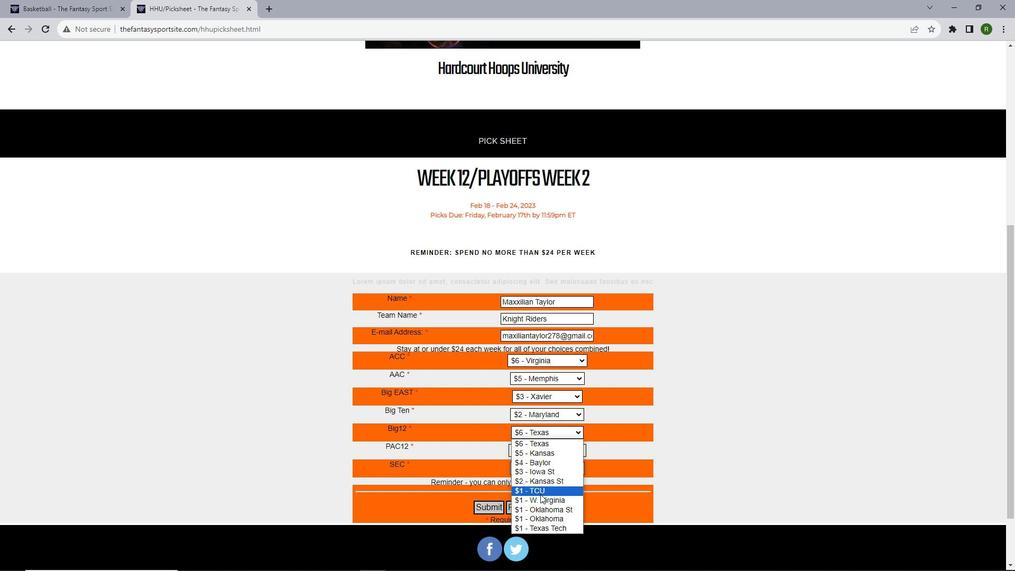 
Action: Mouse moved to (552, 453)
Screenshot: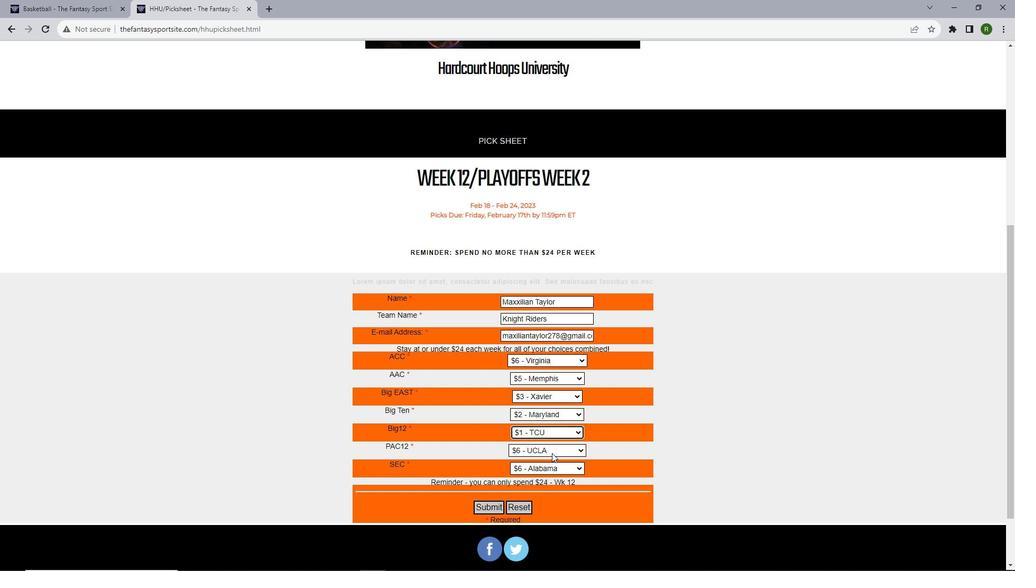 
Action: Mouse pressed left at (552, 453)
Screenshot: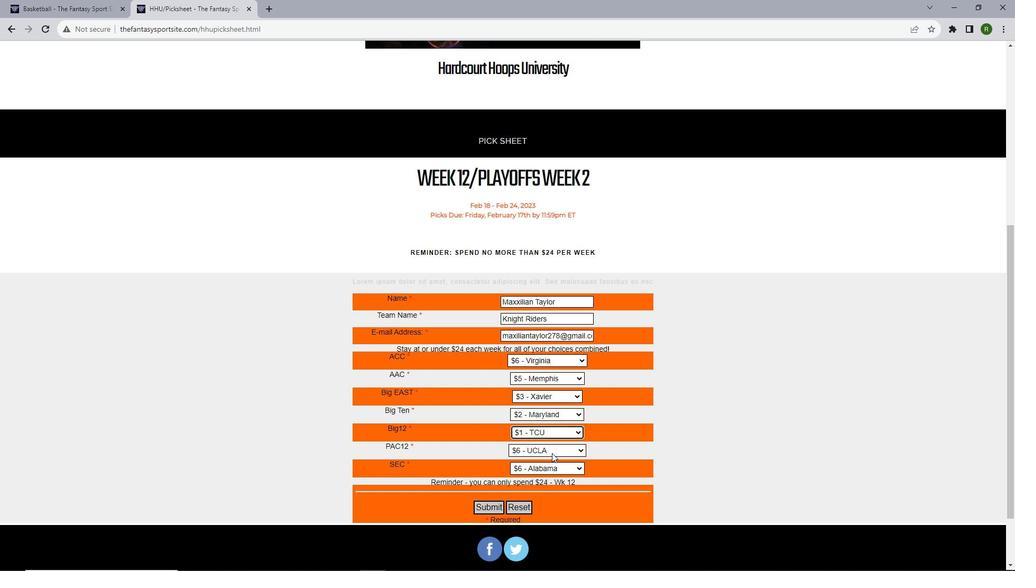 
Action: Mouse moved to (546, 490)
Screenshot: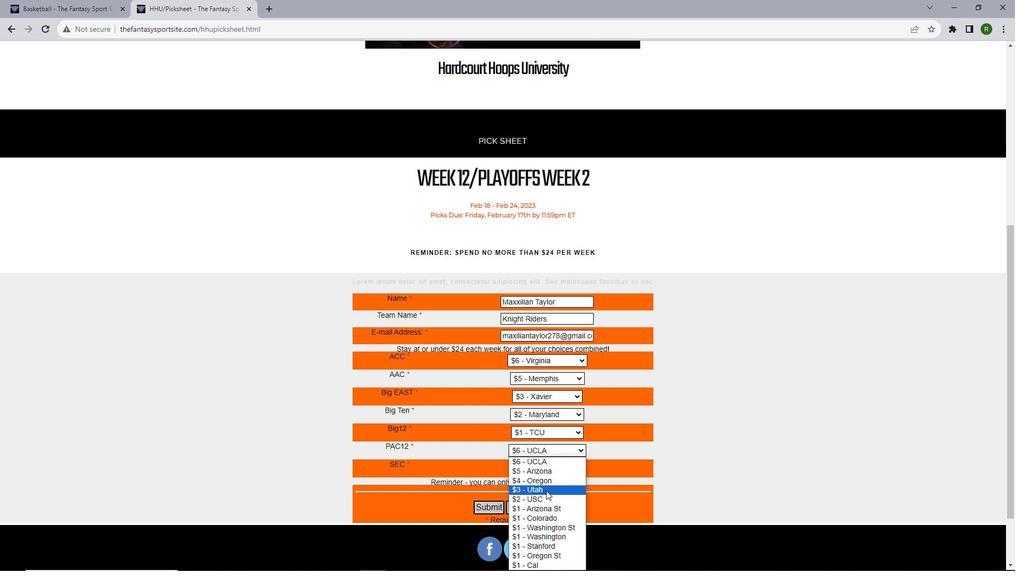 
Action: Mouse pressed left at (546, 490)
Screenshot: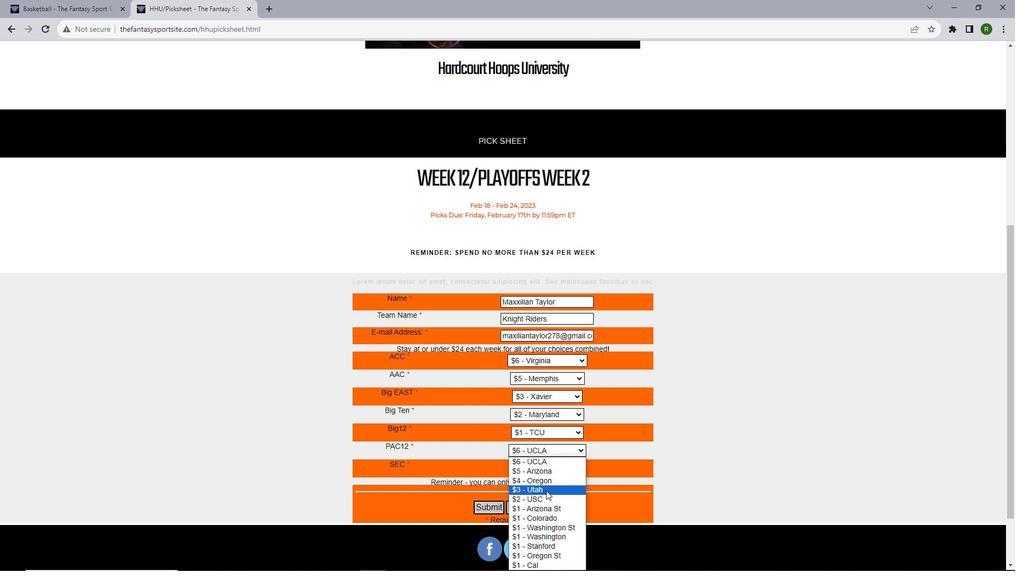
Action: Mouse moved to (548, 472)
Screenshot: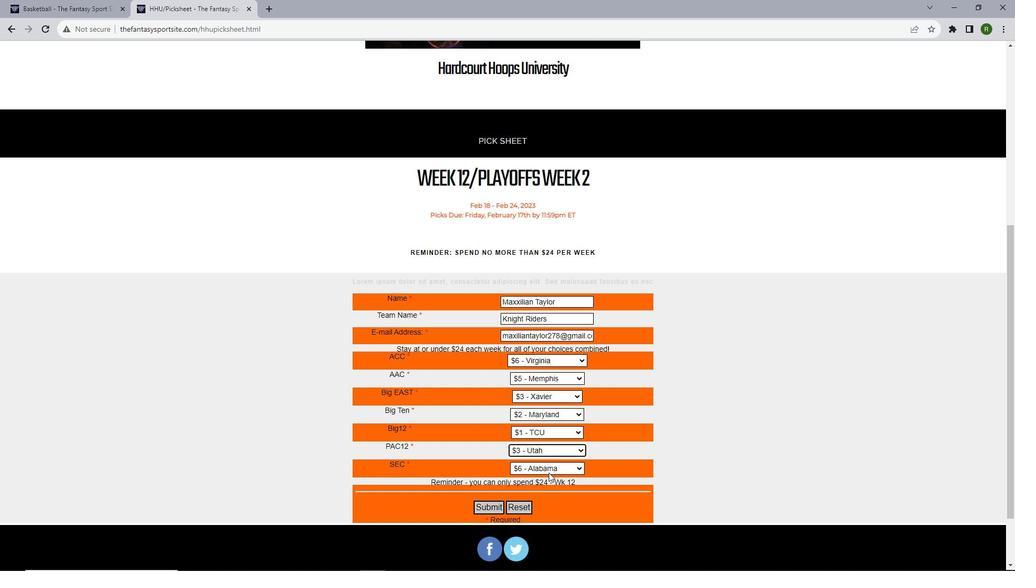 
Action: Mouse pressed left at (548, 472)
Screenshot: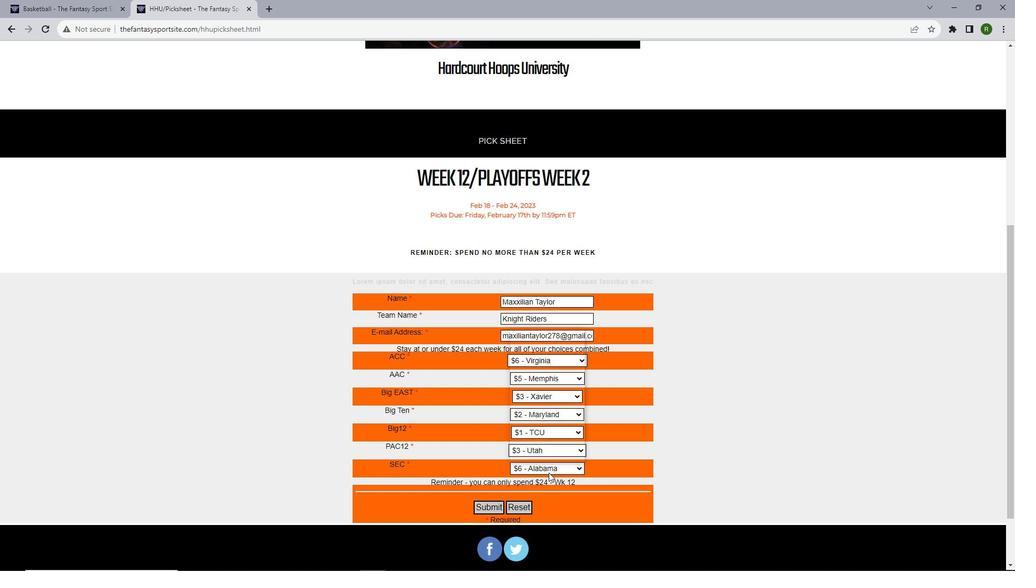 
Action: Mouse moved to (533, 369)
Screenshot: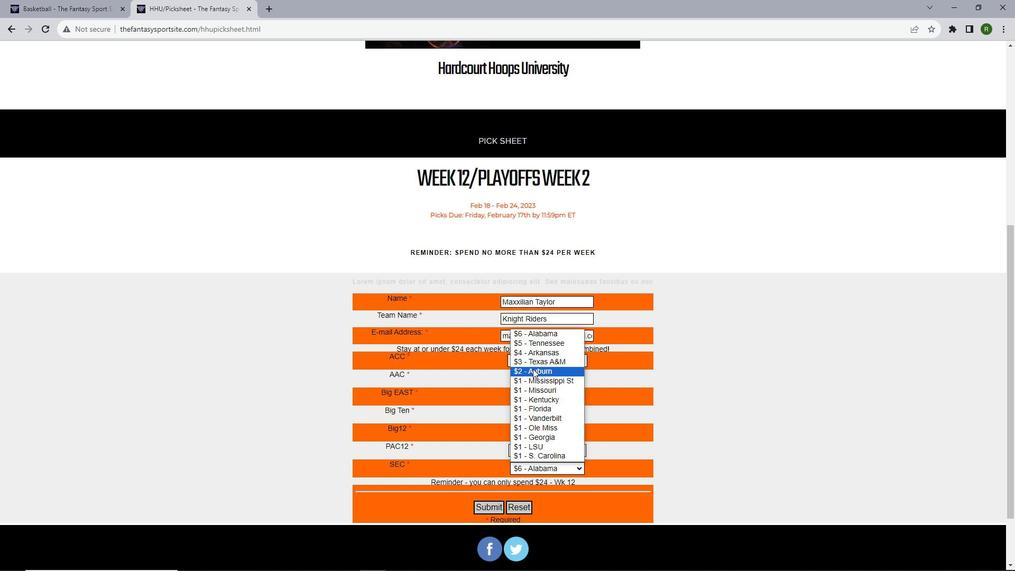 
Action: Mouse pressed left at (533, 369)
Screenshot: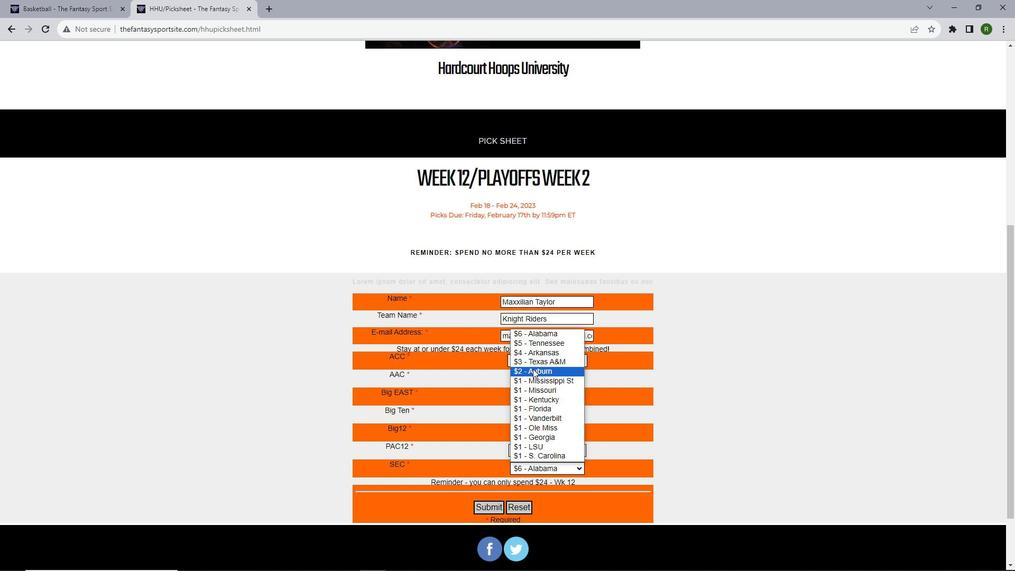 
Action: Mouse moved to (599, 396)
Screenshot: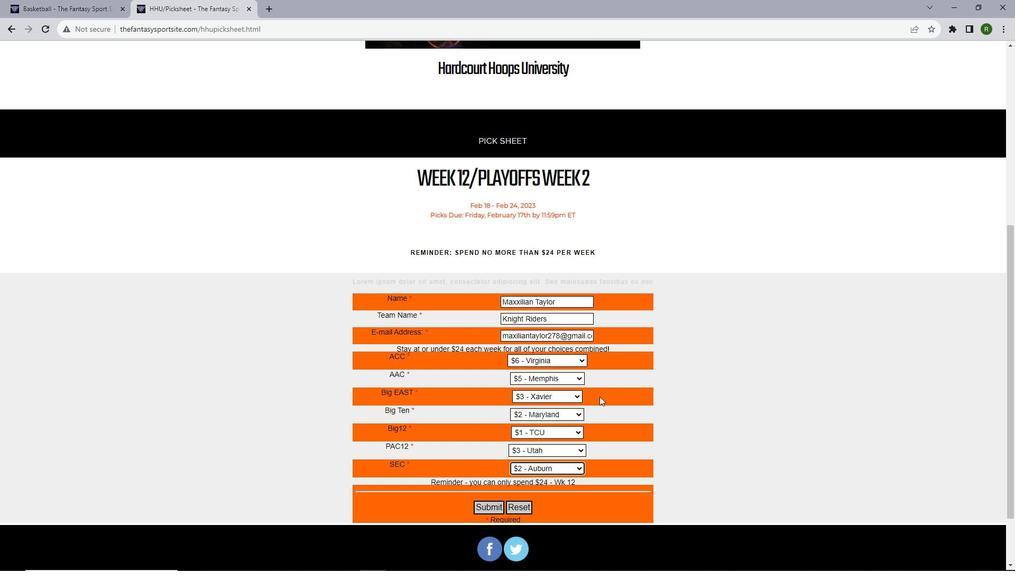 
Action: Mouse scrolled (599, 396) with delta (0, 0)
Screenshot: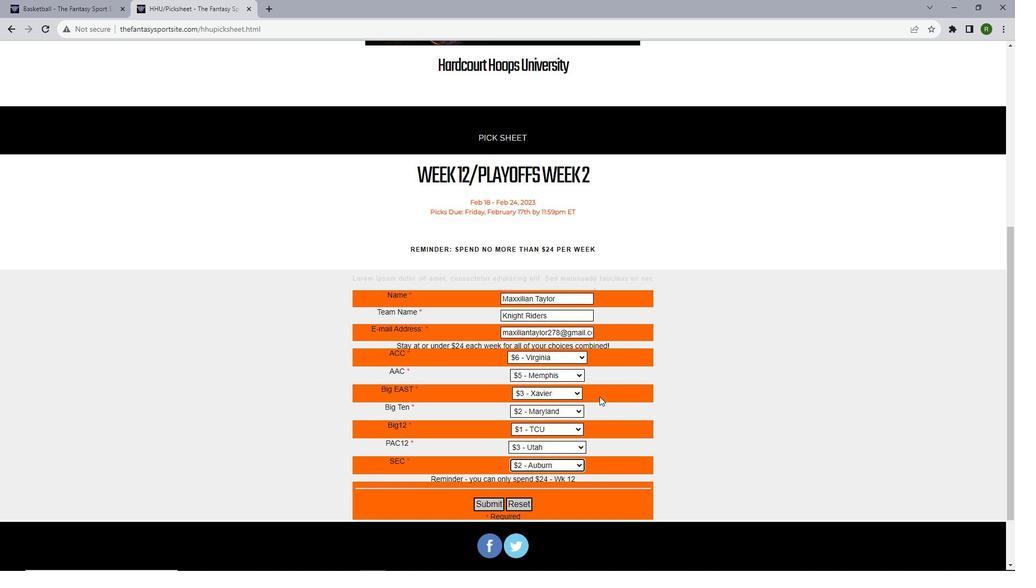 
Action: Mouse moved to (606, 391)
Screenshot: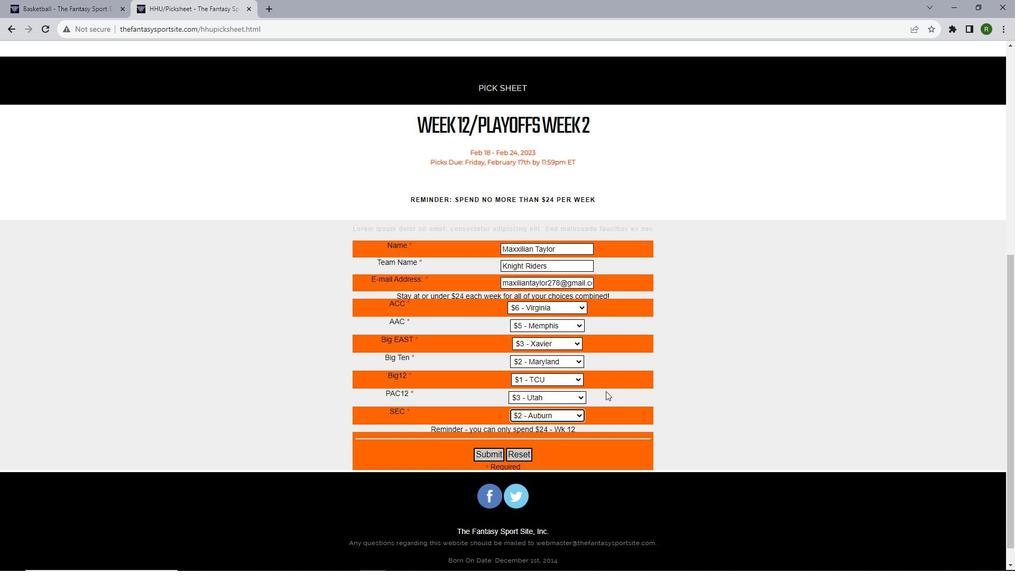 
Action: Mouse scrolled (606, 390) with delta (0, 0)
Screenshot: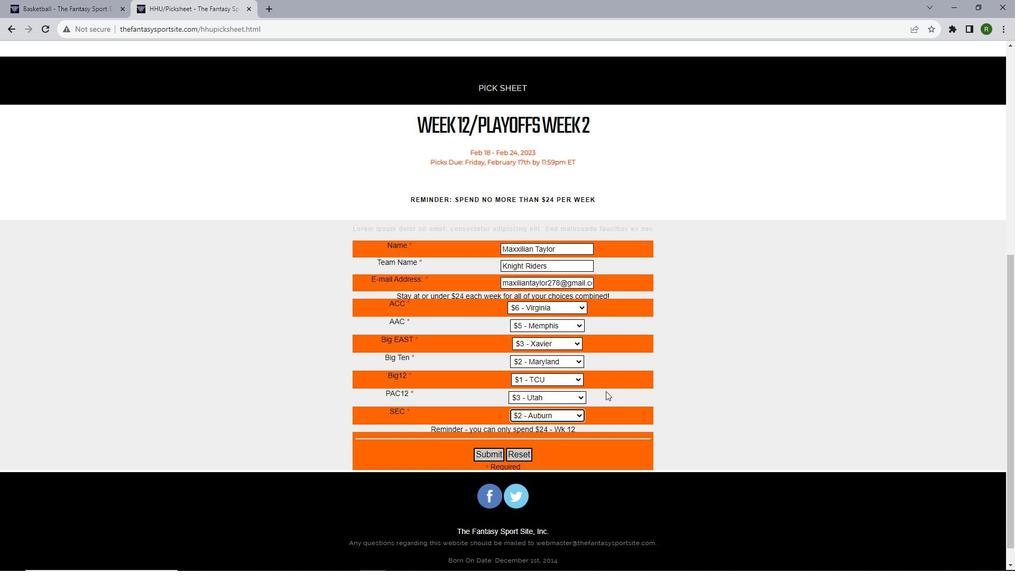 
Action: Mouse moved to (487, 432)
Screenshot: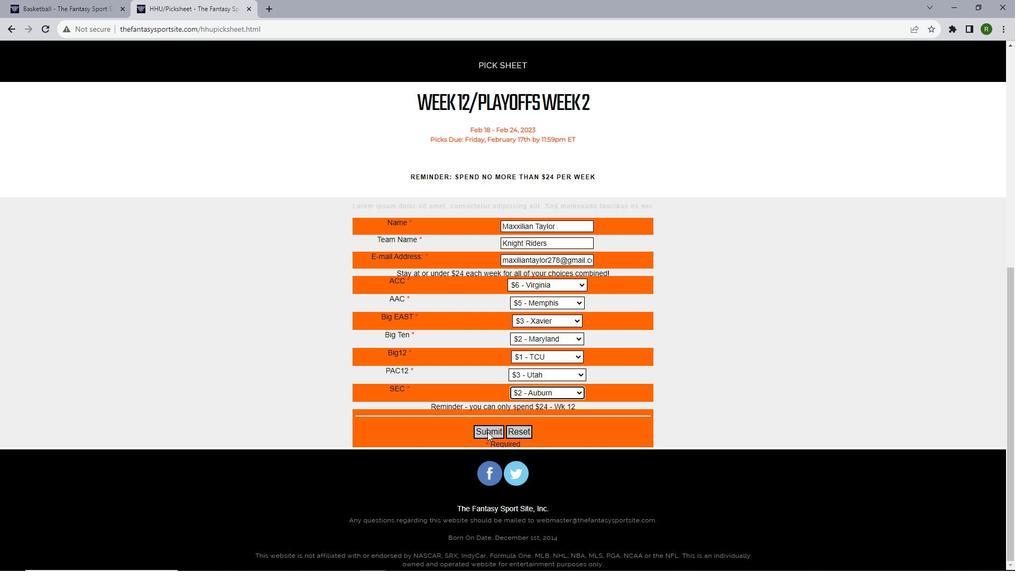 
Action: Mouse pressed left at (487, 432)
Screenshot: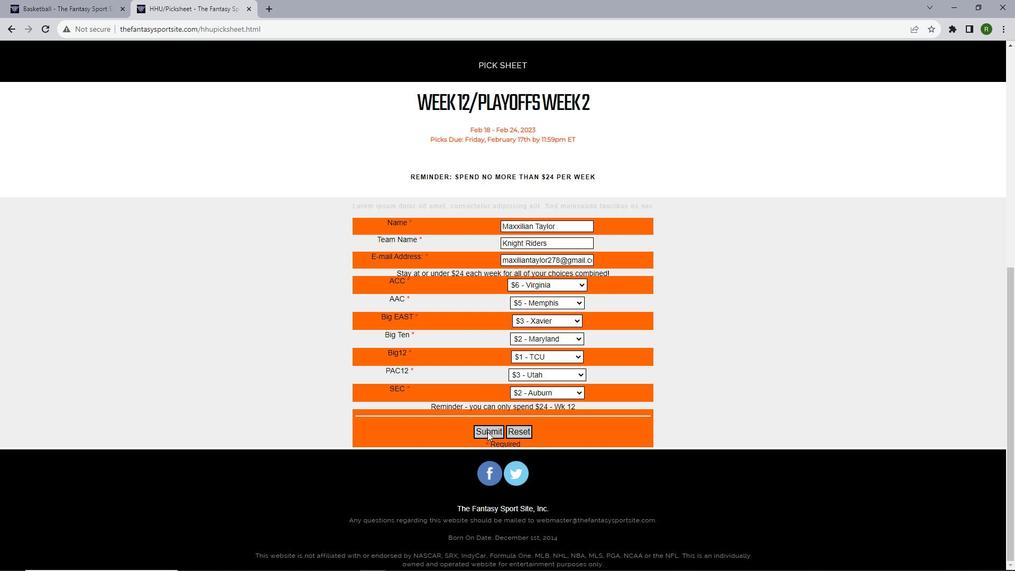 
Action: Mouse moved to (376, 363)
Screenshot: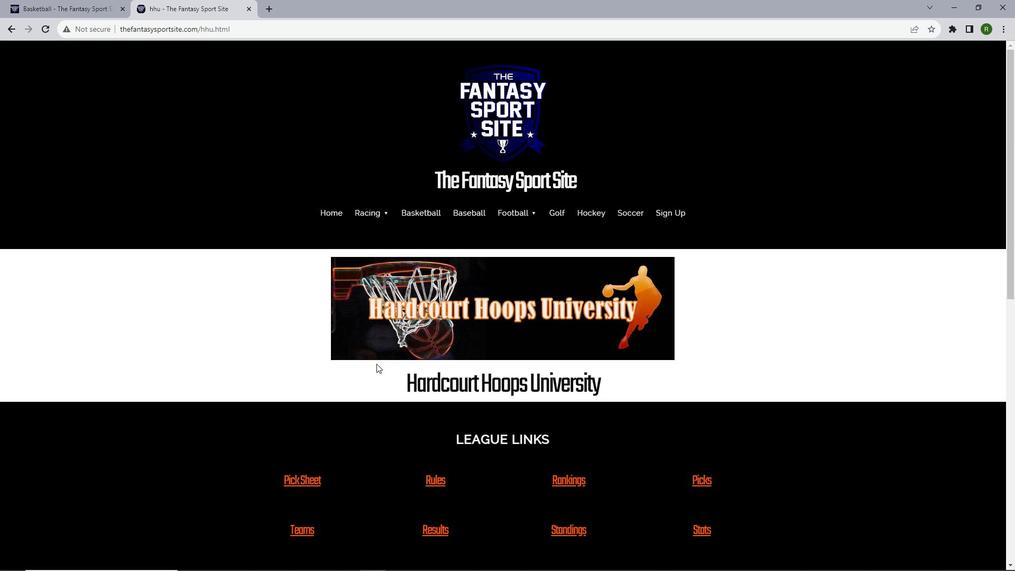 
Action: Mouse scrolled (376, 363) with delta (0, 0)
Screenshot: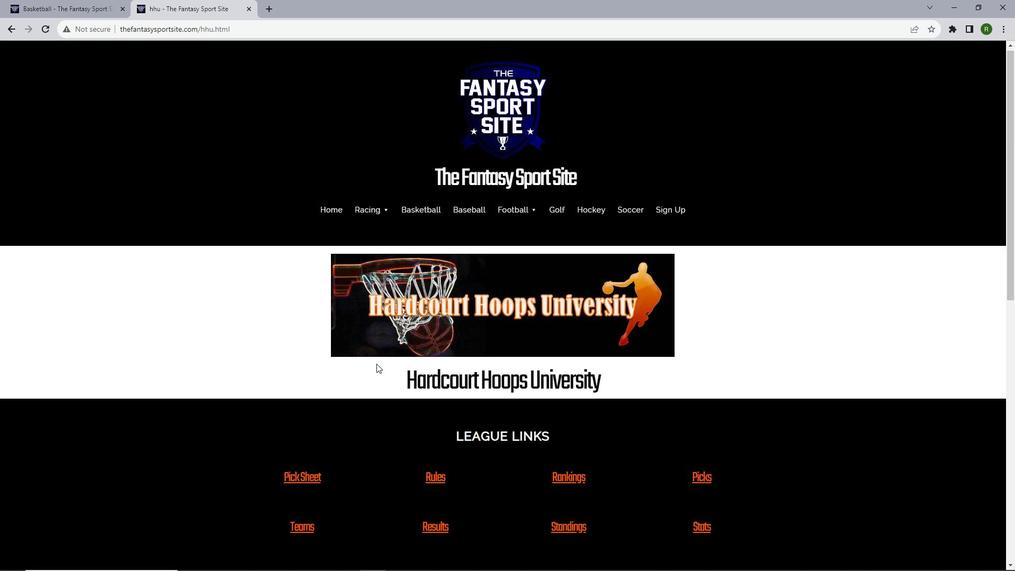 
Action: Mouse scrolled (376, 363) with delta (0, 0)
Screenshot: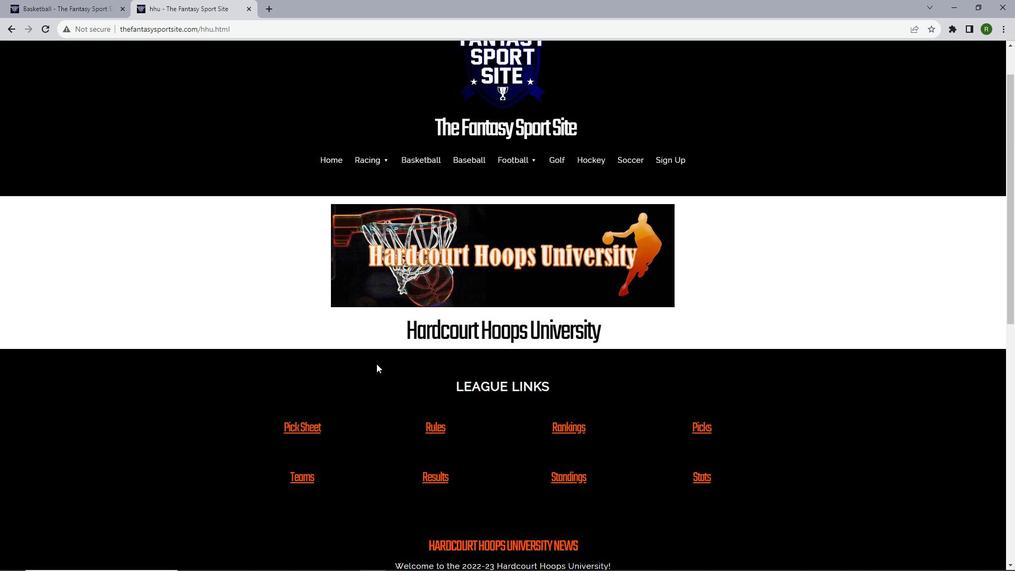 
Action: Mouse scrolled (376, 363) with delta (0, 0)
Screenshot: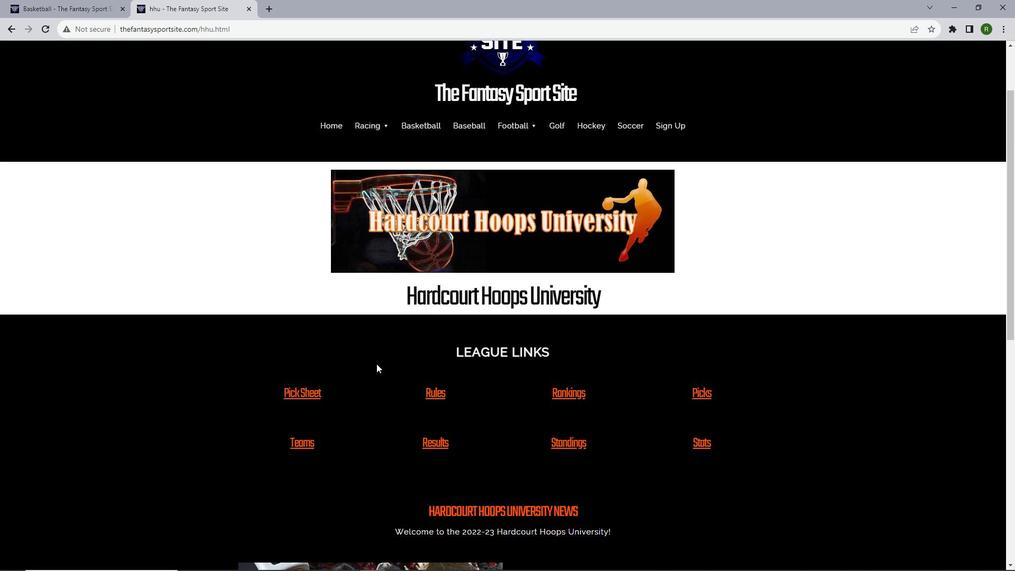 
Action: Mouse scrolled (376, 363) with delta (0, 0)
Screenshot: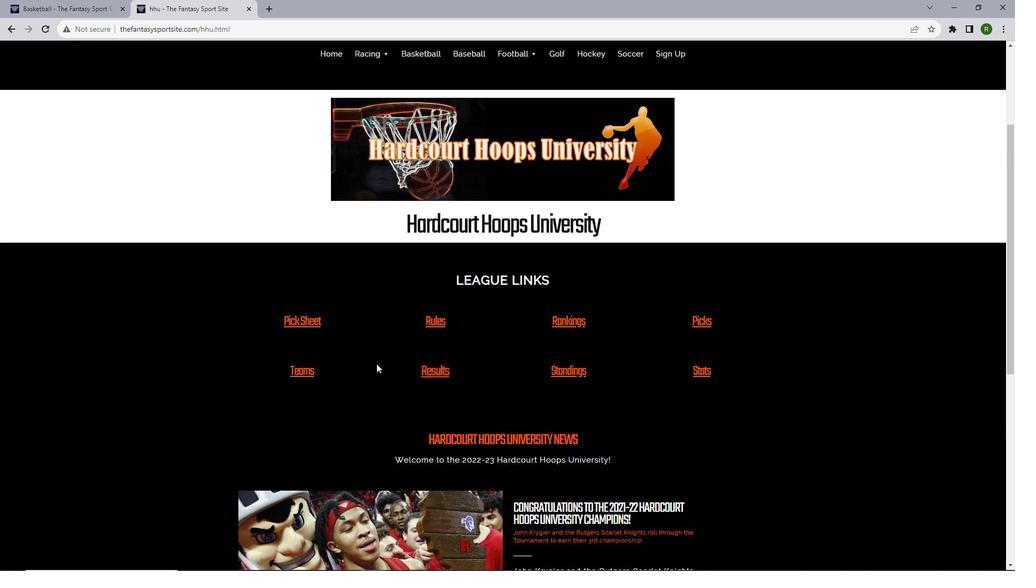 
